 Task: In the Company washington.edu, Create email and send with subject: 'We're Thrilled to Welcome You ', and with mail content 'Hello,_x000D_
Unlock your full potential with our game-changing solution. Embrace the possibilities and embark on a journey of growth and success in your industry._x000D_
Regards', attach the document: Project_plan.docx and insert image: visitingcard.jpg. Below Regards, write Instagram and insert the URL: www.instagram.com. Mark checkbox to create task to follow up : In 3 business days .  Enter or choose an email address of recipient's from company's contact and send.. Logged in from softage.1@softage.net
Action: Mouse moved to (83, 52)
Screenshot: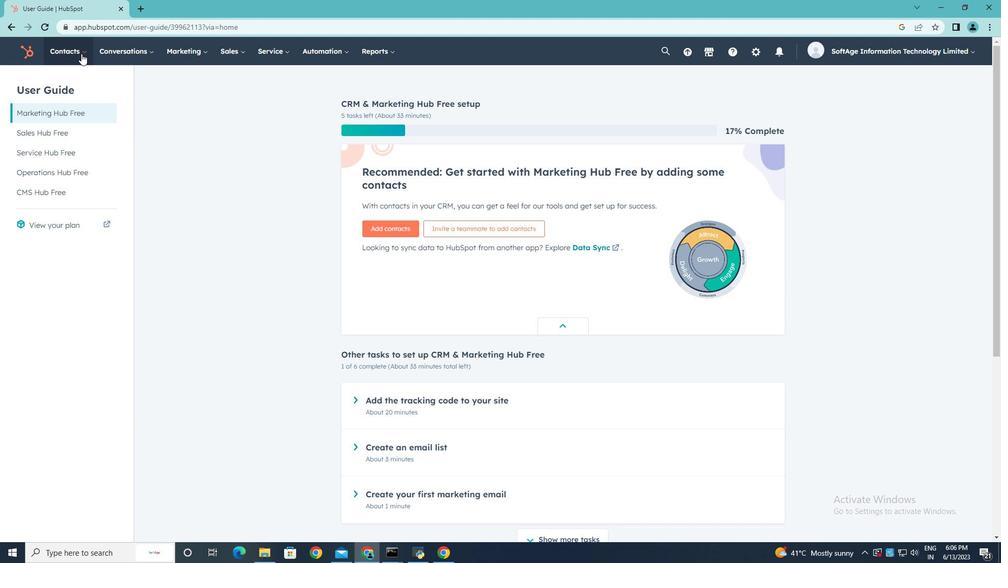 
Action: Mouse pressed left at (83, 52)
Screenshot: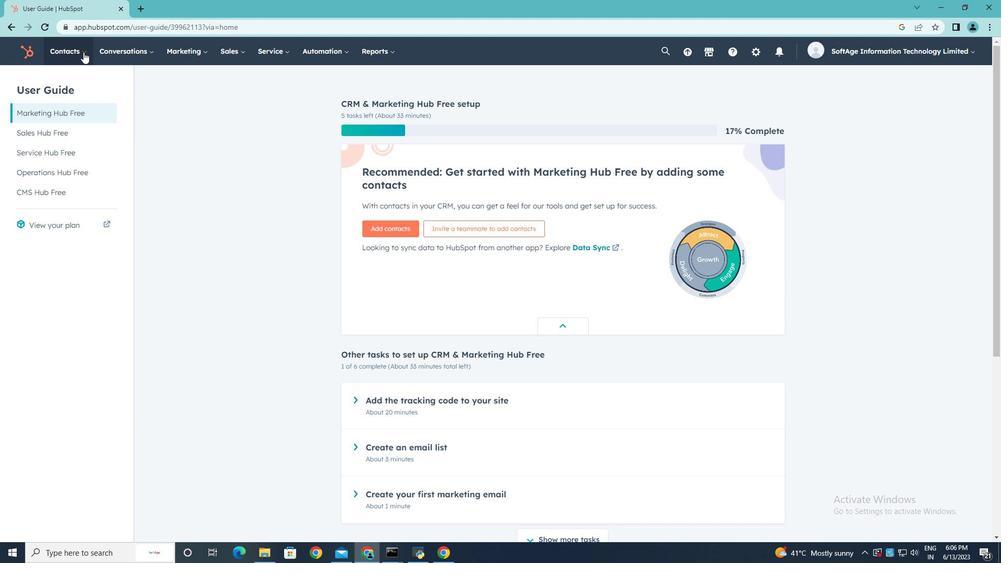 
Action: Mouse moved to (85, 98)
Screenshot: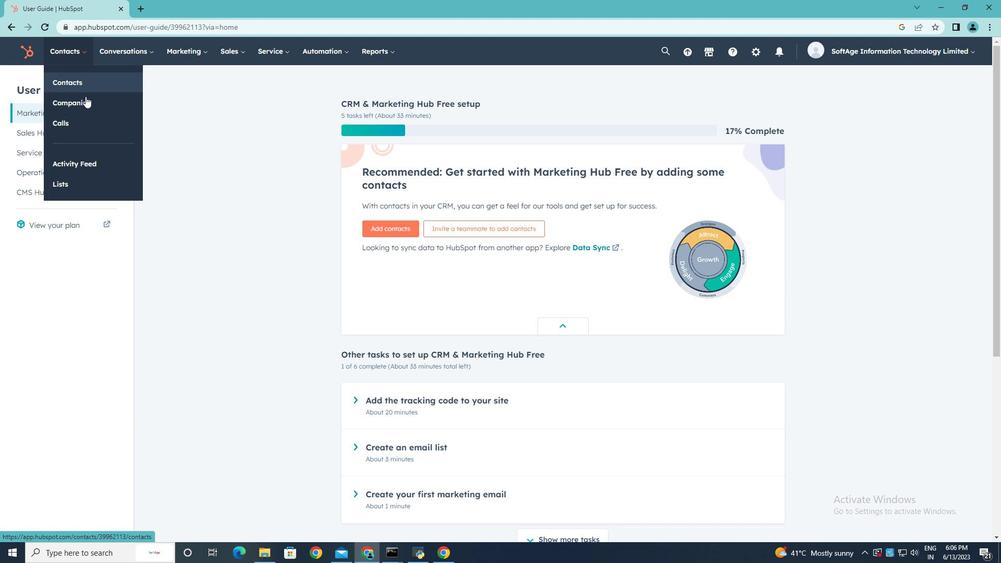 
Action: Mouse pressed left at (85, 98)
Screenshot: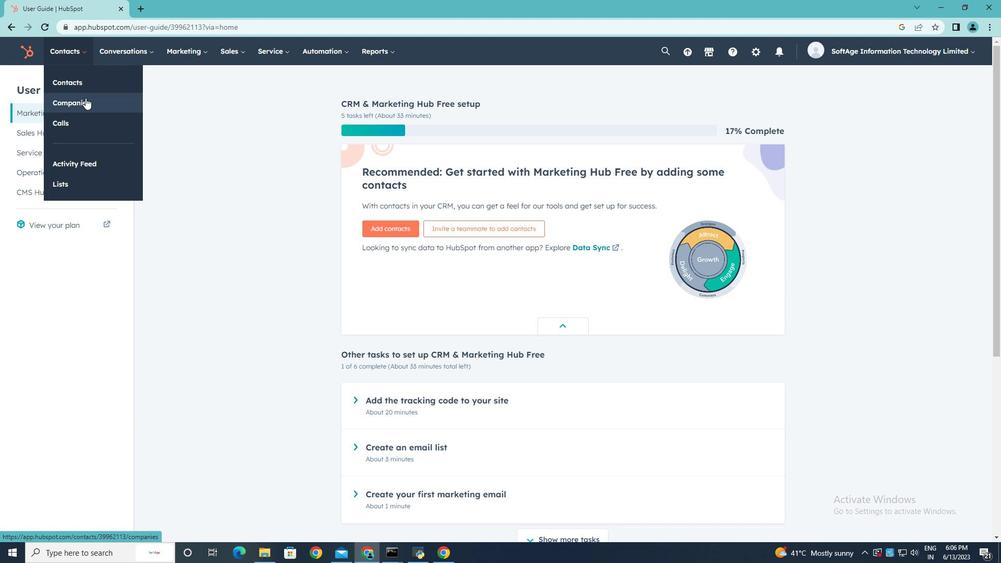 
Action: Mouse moved to (76, 171)
Screenshot: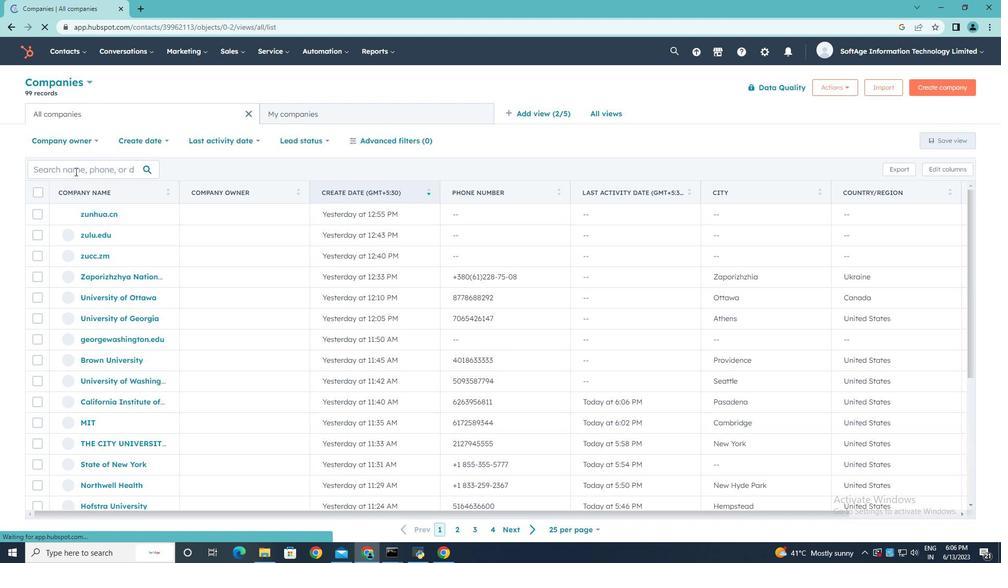 
Action: Mouse pressed left at (76, 171)
Screenshot: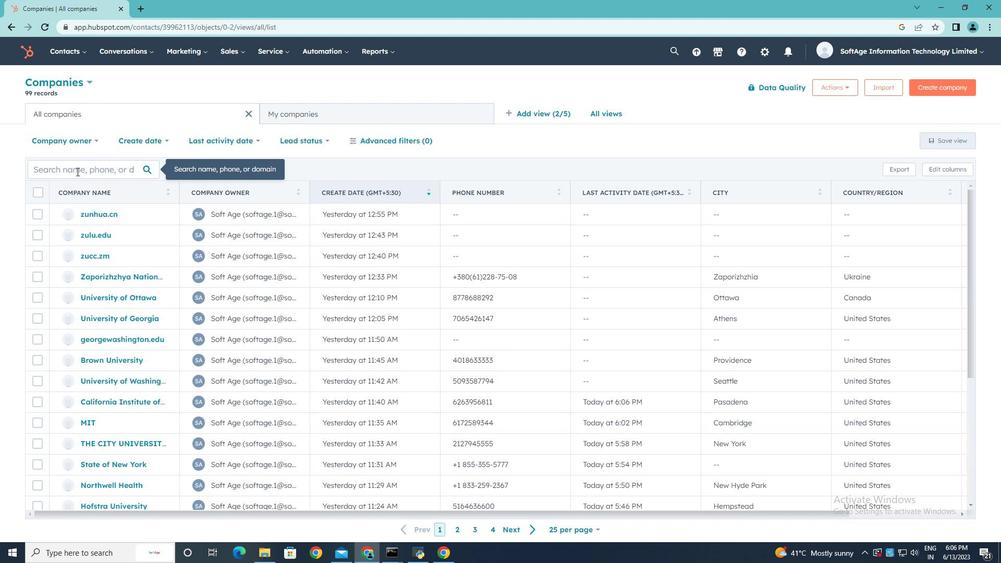 
Action: Key pressed washington.edu
Screenshot: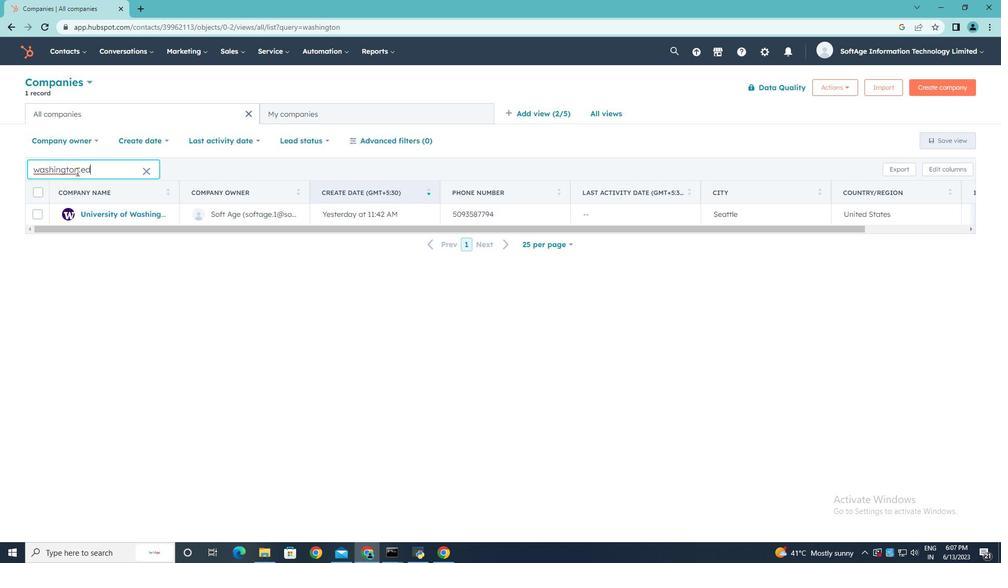 
Action: Mouse moved to (98, 213)
Screenshot: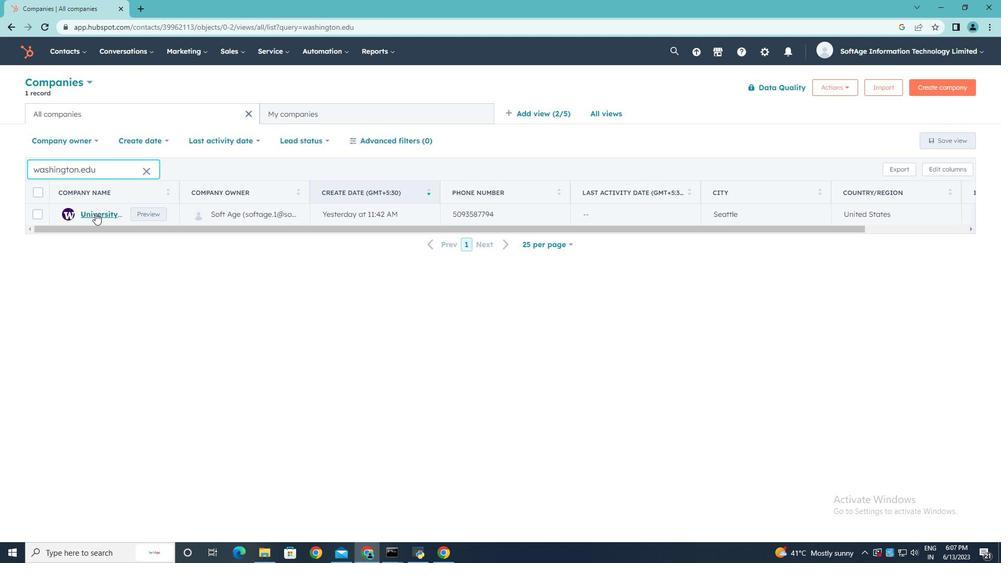 
Action: Mouse pressed left at (98, 213)
Screenshot: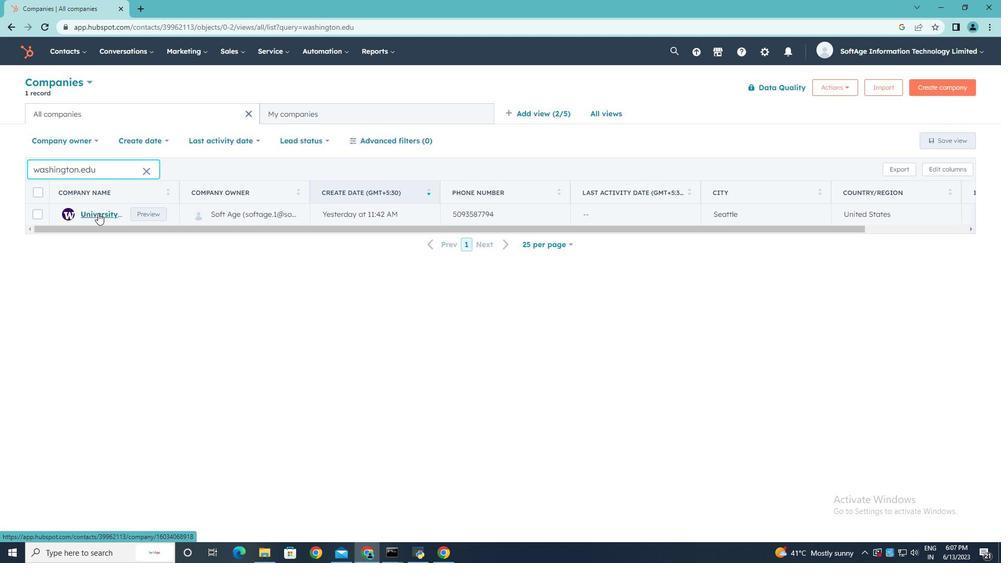 
Action: Mouse moved to (72, 178)
Screenshot: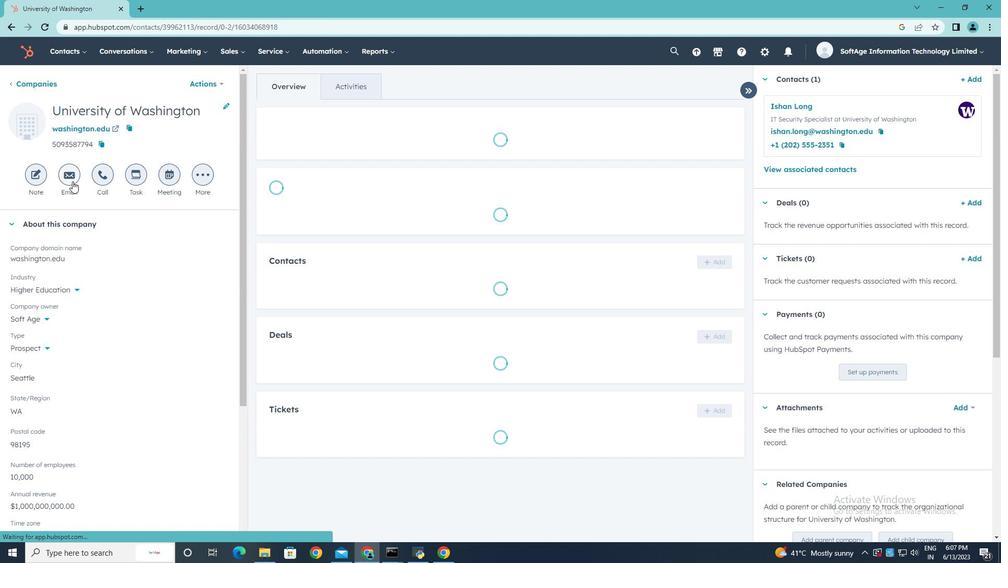 
Action: Mouse pressed left at (72, 178)
Screenshot: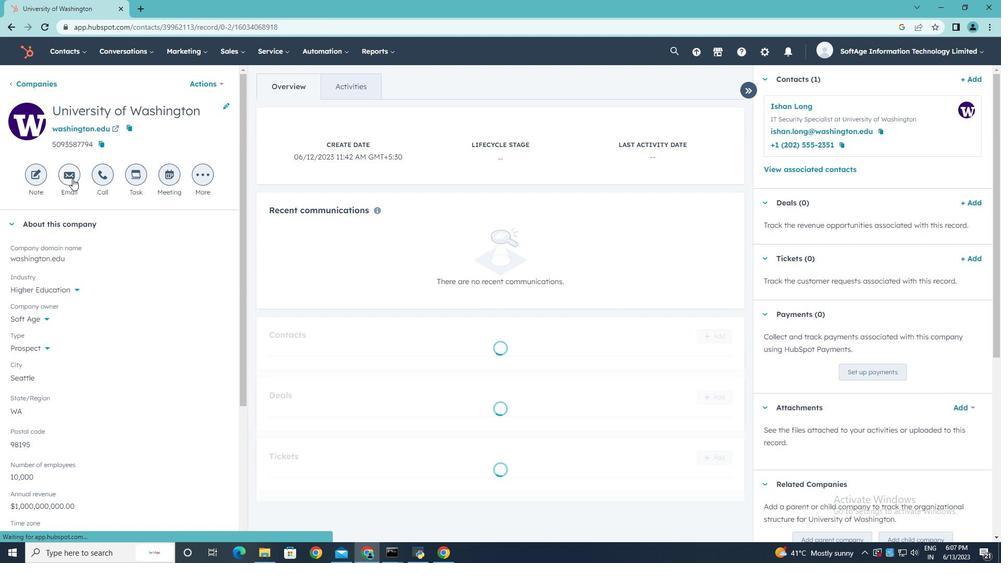 
Action: Mouse moved to (665, 350)
Screenshot: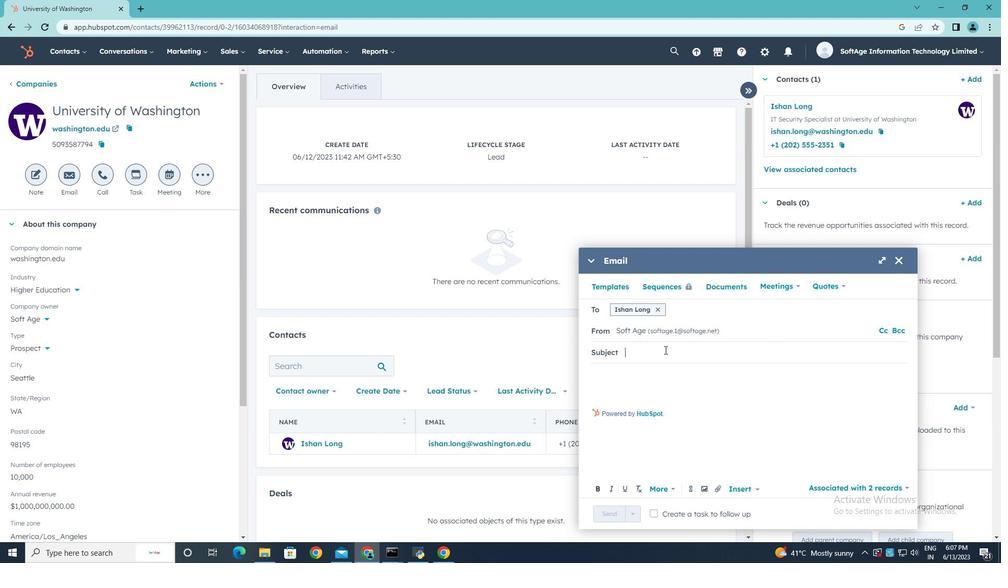 
Action: Key pressed <Key.shift><Key.shift><Key.shift><Key.shift><Key.shift><Key.shift><Key.shift><Key.shift><Key.shift><Key.shift><Key.shift><Key.shift><Key.shift><Key.shift><Key.shift><Key.shift><Key.shift><Key.shift><Key.shift><Key.shift>We're<Key.space><Key.shift>Thrilled<Key.space>to<Key.space><Key.shift><Key.shift><Key.shift><Key.shift><Key.shift><Key.shift><Key.shift><Key.shift><Key.shift><Key.shift><Key.shift><Key.shift><Key.shift><Key.shift><Key.shift><Key.shift><Key.shift><Key.shift><Key.shift><Key.shift><Key.shift><Key.shift><Key.shift>Welcome<Key.space><Key.shift>You<Key.space>
Screenshot: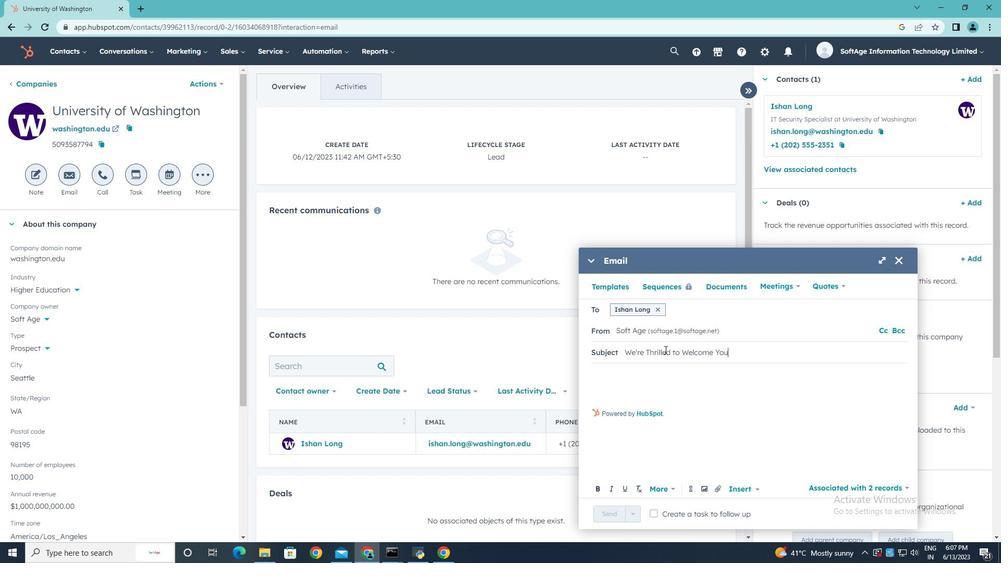 
Action: Mouse moved to (603, 371)
Screenshot: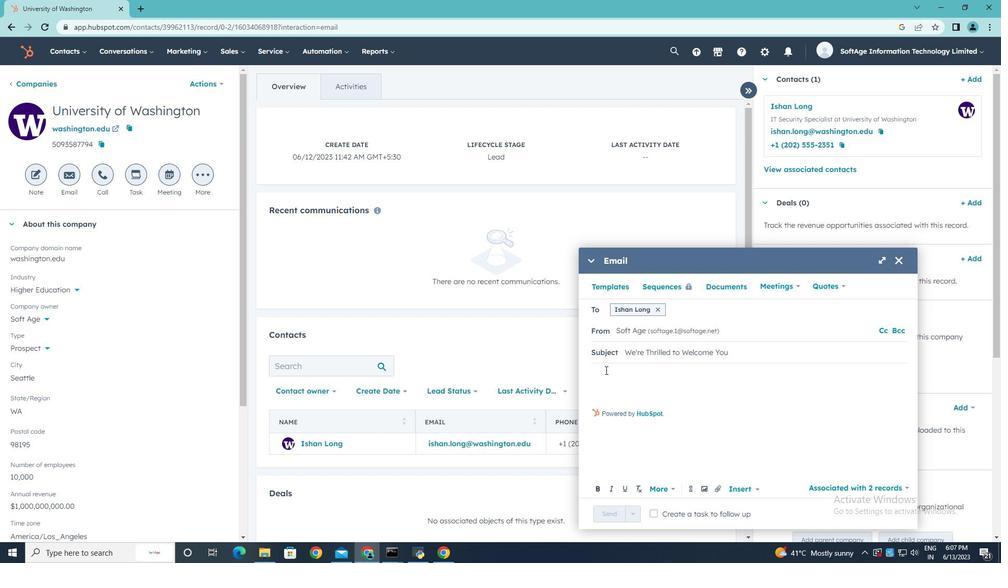 
Action: Mouse pressed left at (603, 371)
Screenshot: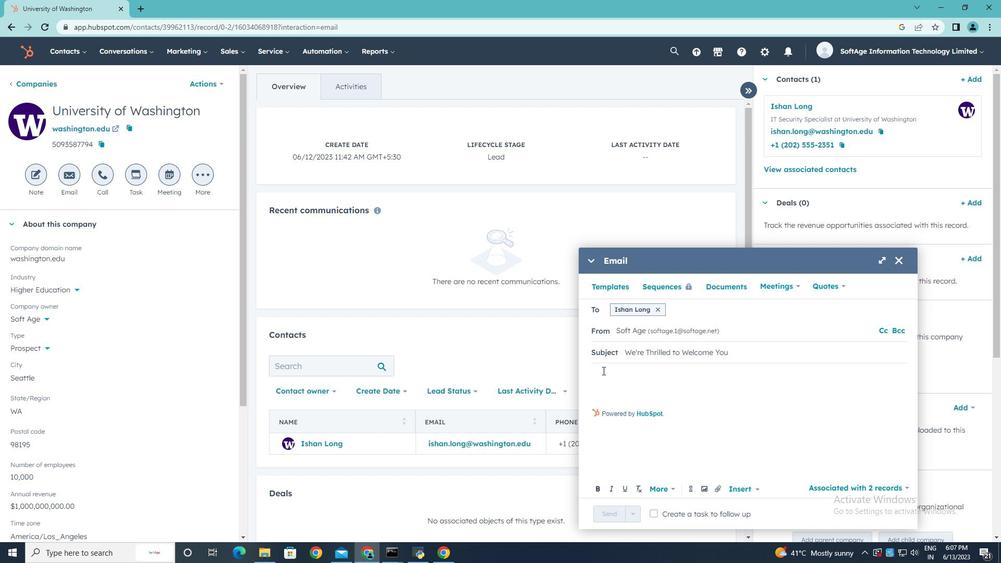 
Action: Mouse moved to (603, 371)
Screenshot: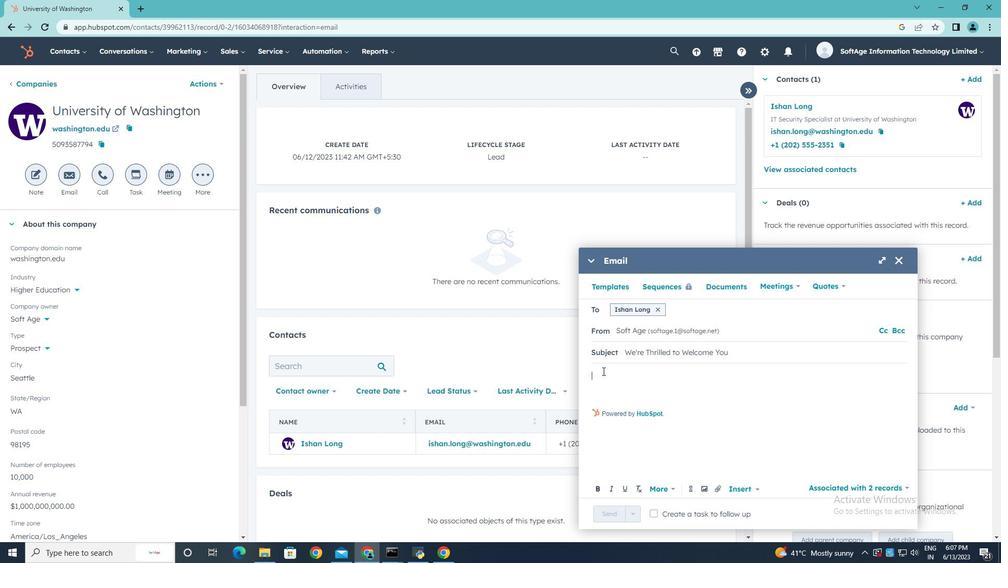 
Action: Key pressed <Key.shift>Hello
Screenshot: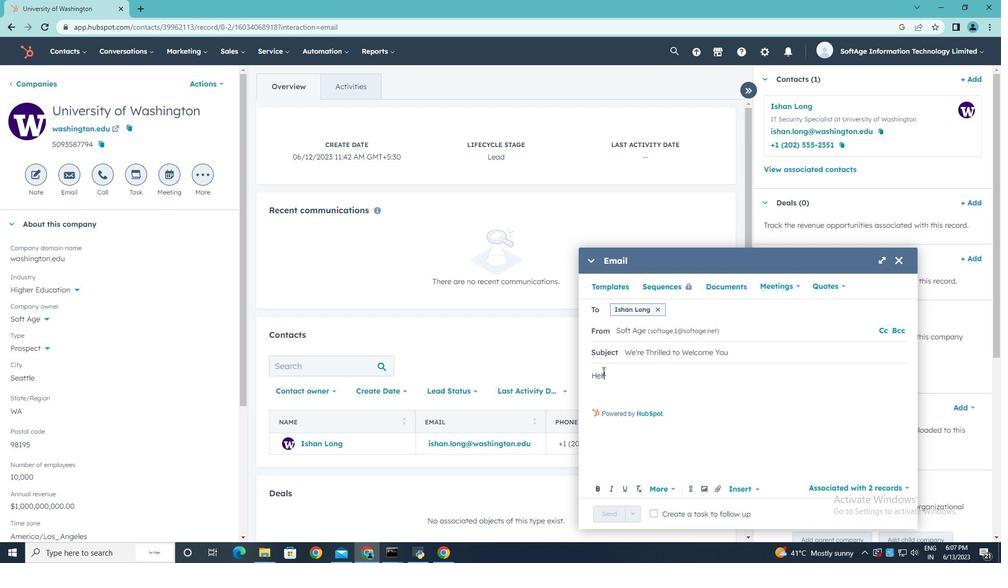 
Action: Mouse moved to (592, 386)
Screenshot: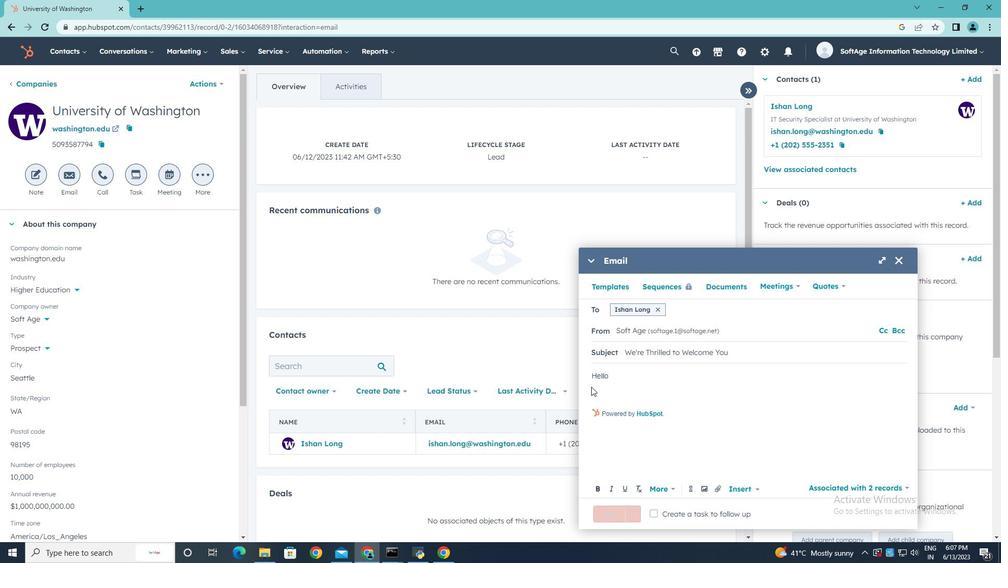 
Action: Mouse pressed left at (592, 386)
Screenshot: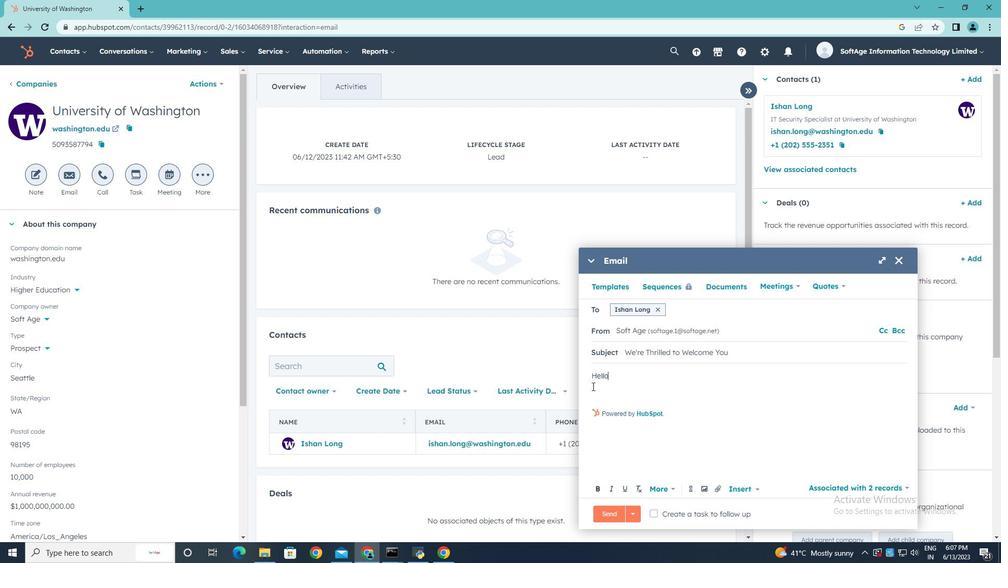 
Action: Key pressed <Key.shift>Inlock<Key.space><Key.shift><Key.shift>your<Key.space>full<Key.space>potential<Key.space>with<Key.space>our<Key.space><Key.shift><Key.shift><Key.shift>Gan<Key.backspace>me<Key.backspace><Key.backspace><Key.backspace><Key.backspace><Key.shift>gw<Key.backspace><Key.caps_lock><Key.caps_lock>s<Key.backspace>ame-changing<Key.space>solution.<Key.space><Key.shift><Key.shift>Embrace<Key.space>the<Key.space>possiv<Key.backspace>bilities<Key.space>and<Key.space>embatrk<Key.backspace><Key.backspace><Key.backspace>rk<Key.space>on<Key.space>a<Key.space>journey<Key.space>of<Key.space>p<Key.backspace>growth<Key.space>and<Key.space>siccess<Key.space>in<Key.space>your<Key.space>industry.
Screenshot: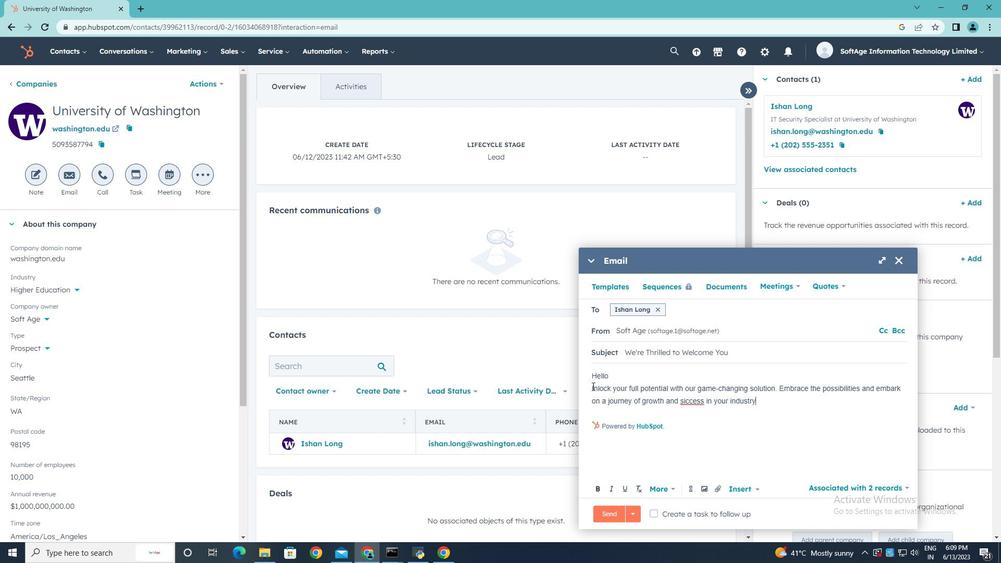 
Action: Mouse moved to (686, 402)
Screenshot: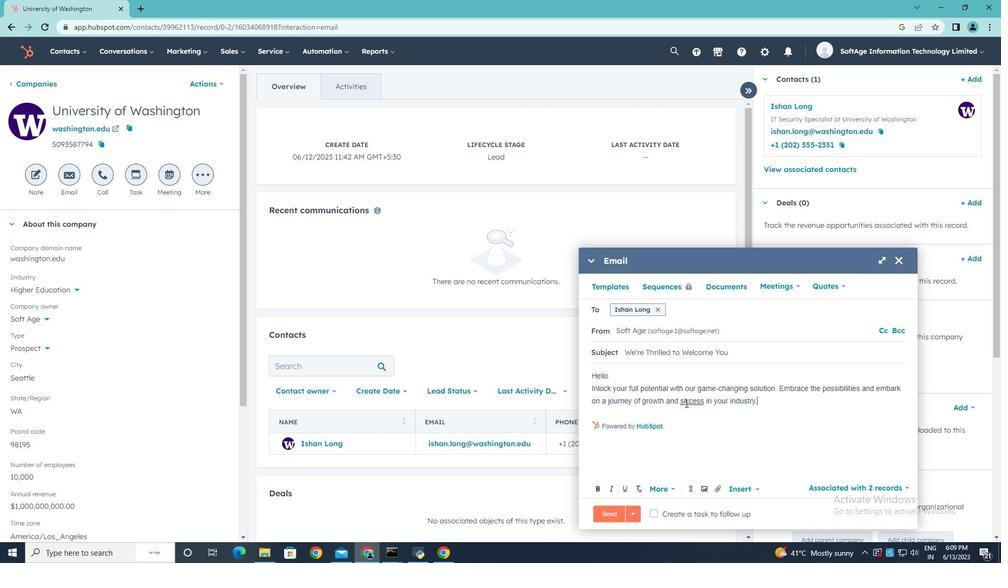 
Action: Mouse pressed left at (686, 402)
Screenshot: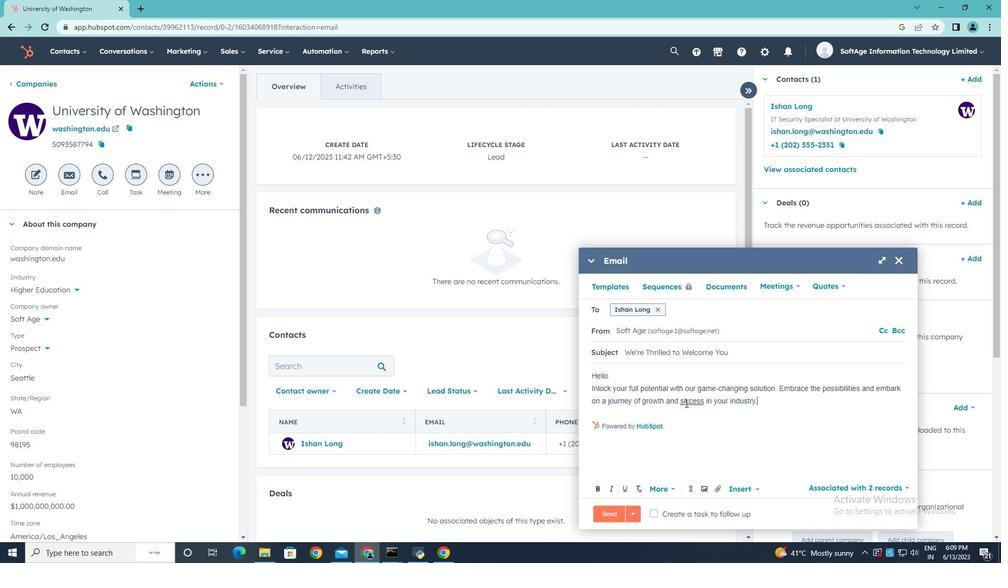 
Action: Mouse moved to (694, 399)
Screenshot: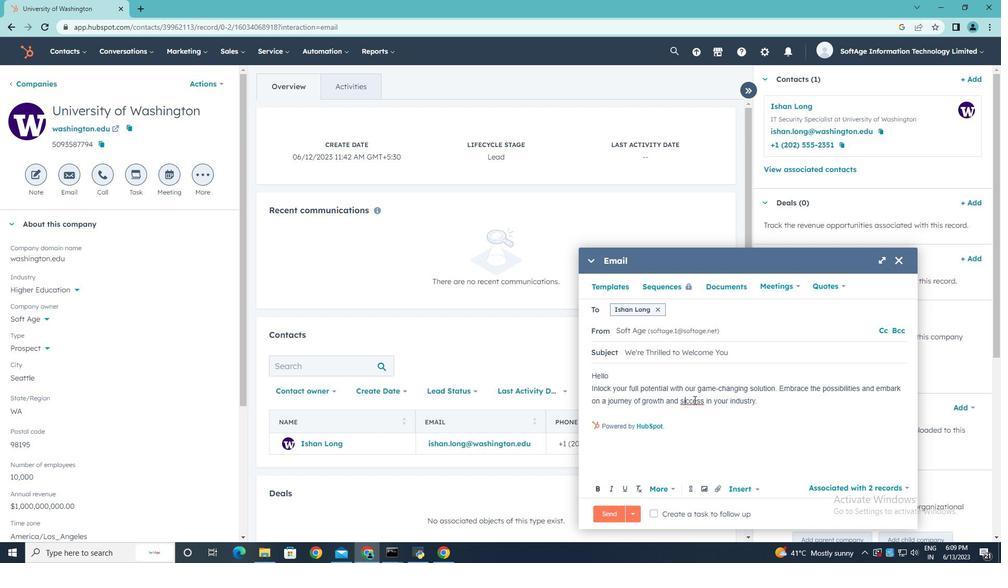 
Action: Key pressed <Key.backspace>u
Screenshot: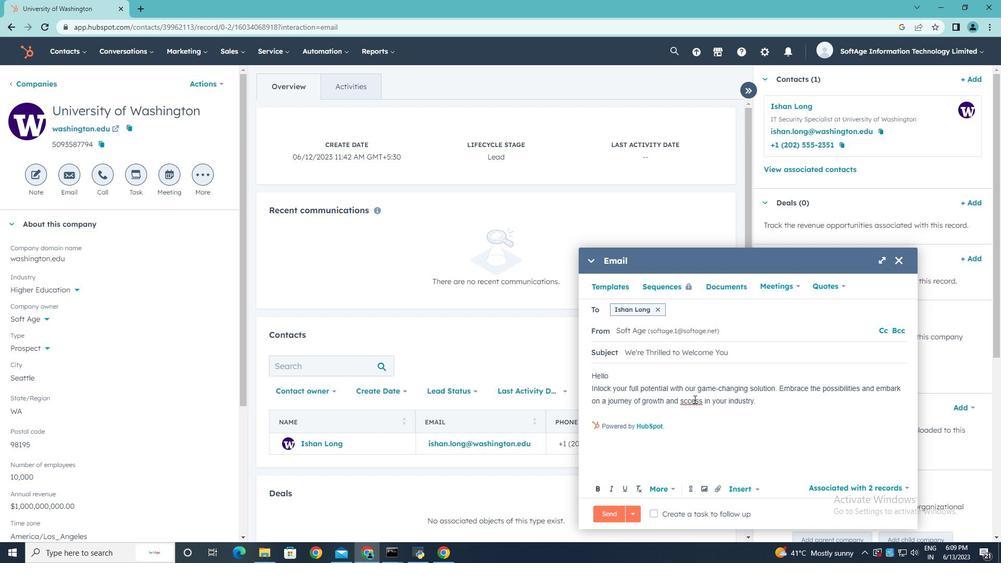 
Action: Mouse moved to (761, 402)
Screenshot: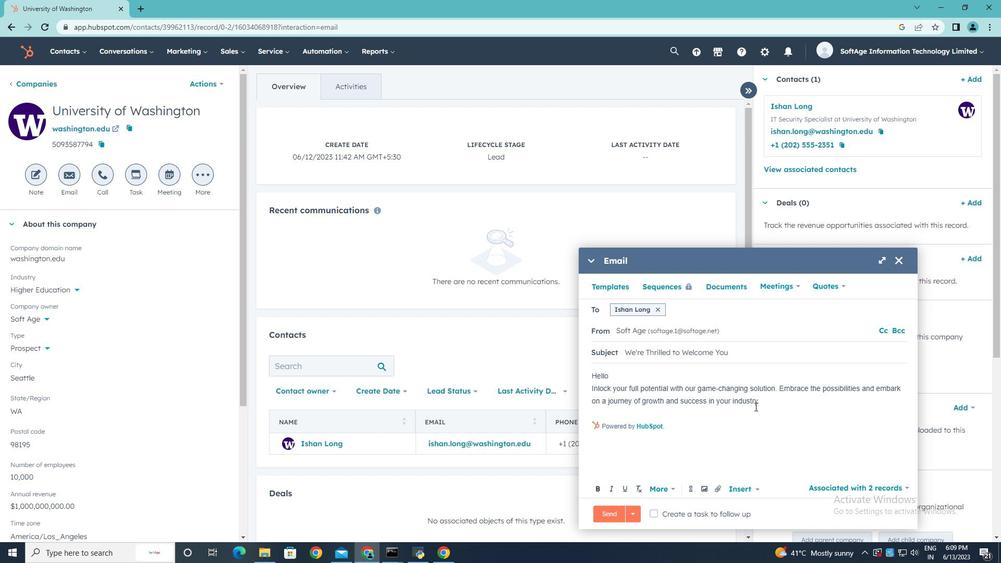 
Action: Mouse pressed left at (761, 402)
Screenshot: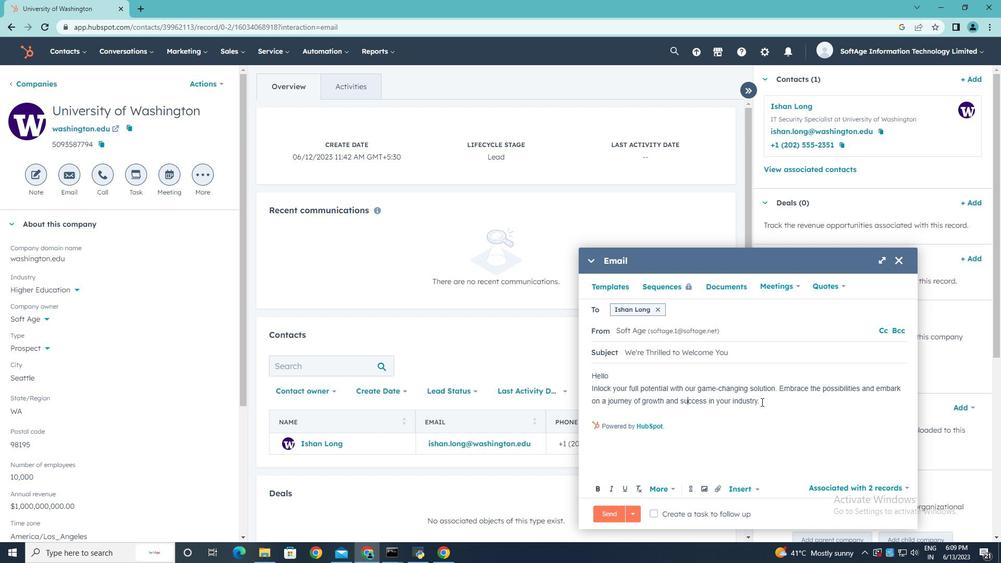
Action: Mouse moved to (618, 413)
Screenshot: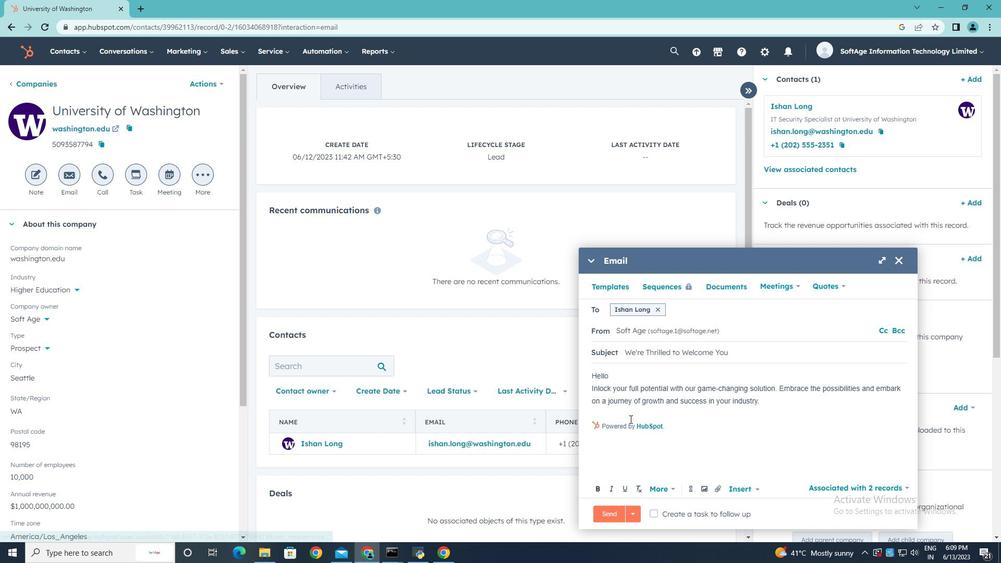 
Action: Mouse pressed left at (618, 413)
Screenshot: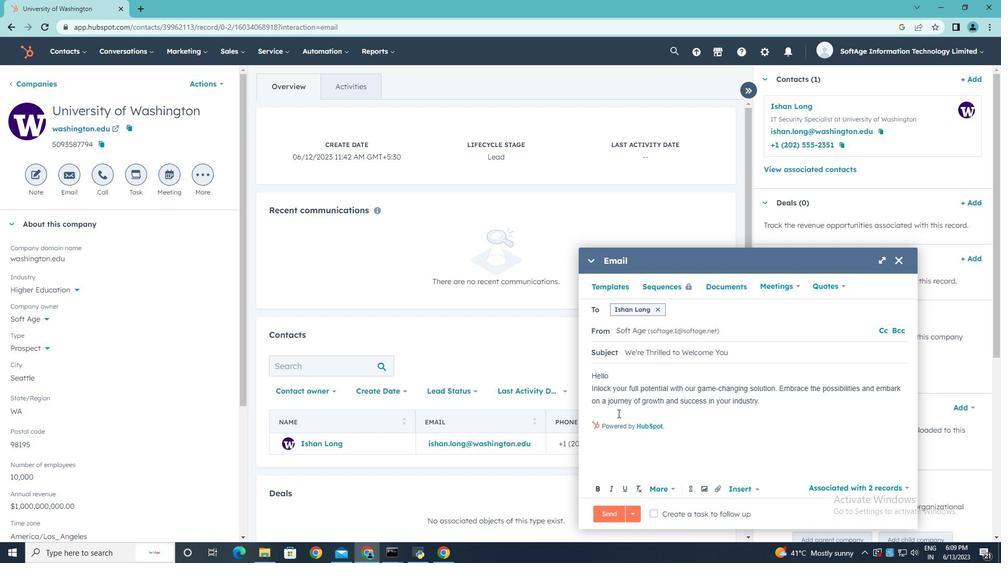 
Action: Mouse moved to (619, 413)
Screenshot: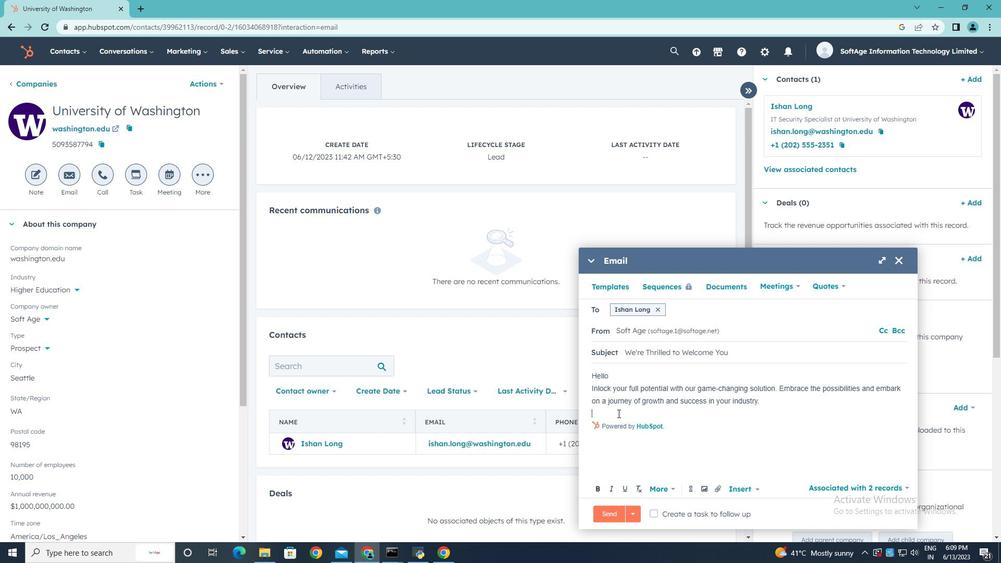
Action: Key pressed <Key.enter><Key.shift><Key.shift><Key.shift><Key.shift><Key.shift>Regards,
Screenshot: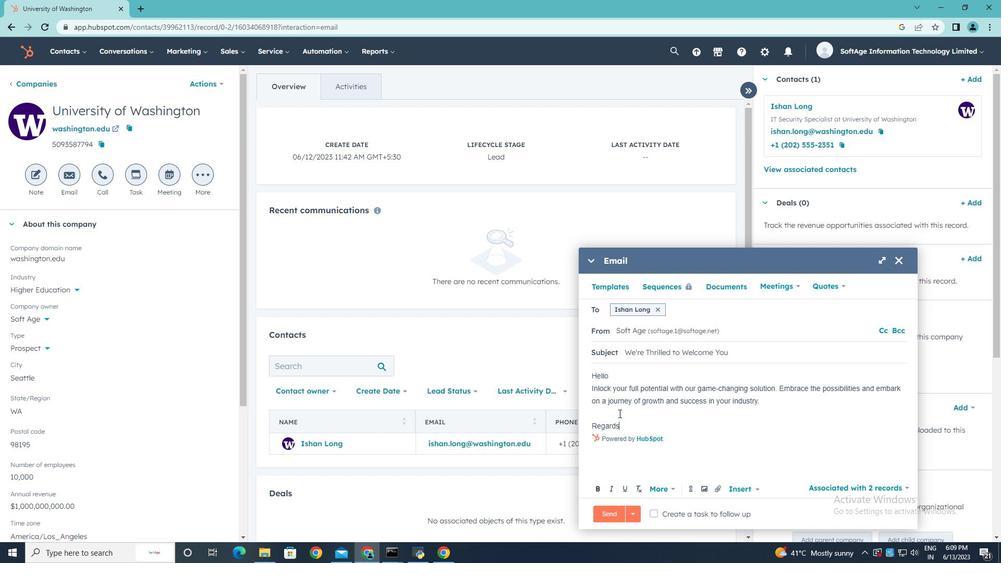 
Action: Mouse moved to (714, 488)
Screenshot: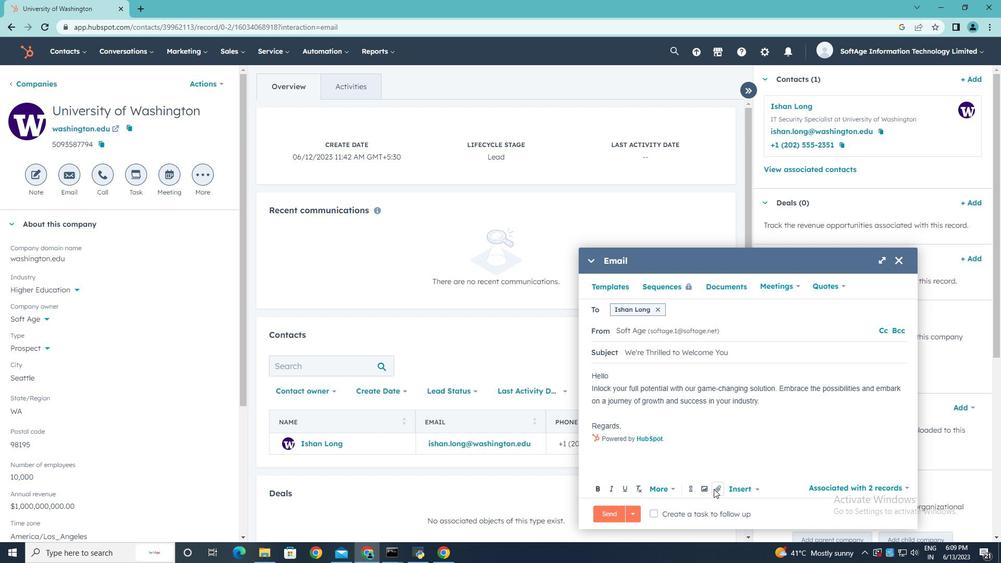
Action: Mouse pressed left at (714, 488)
Screenshot: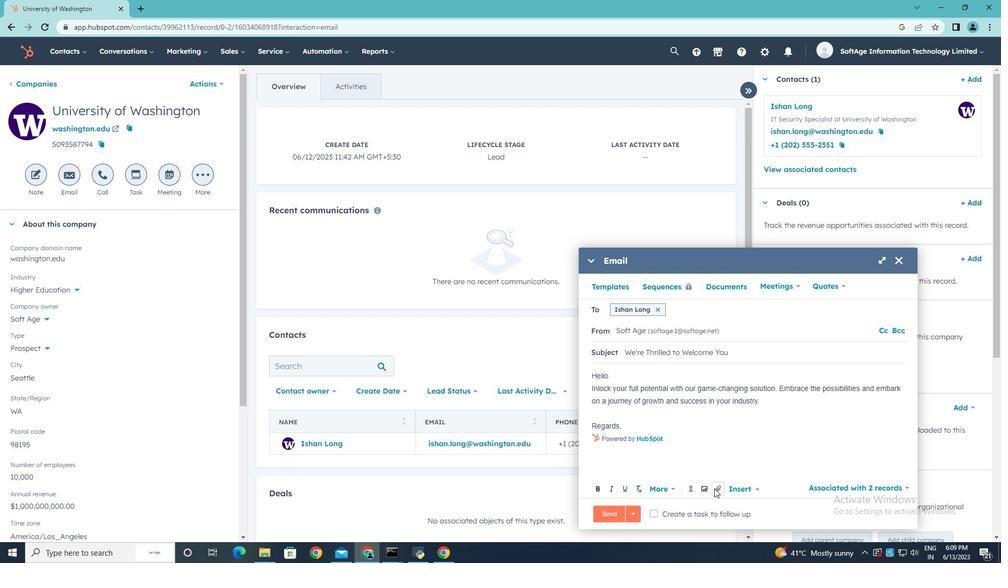 
Action: Mouse moved to (738, 460)
Screenshot: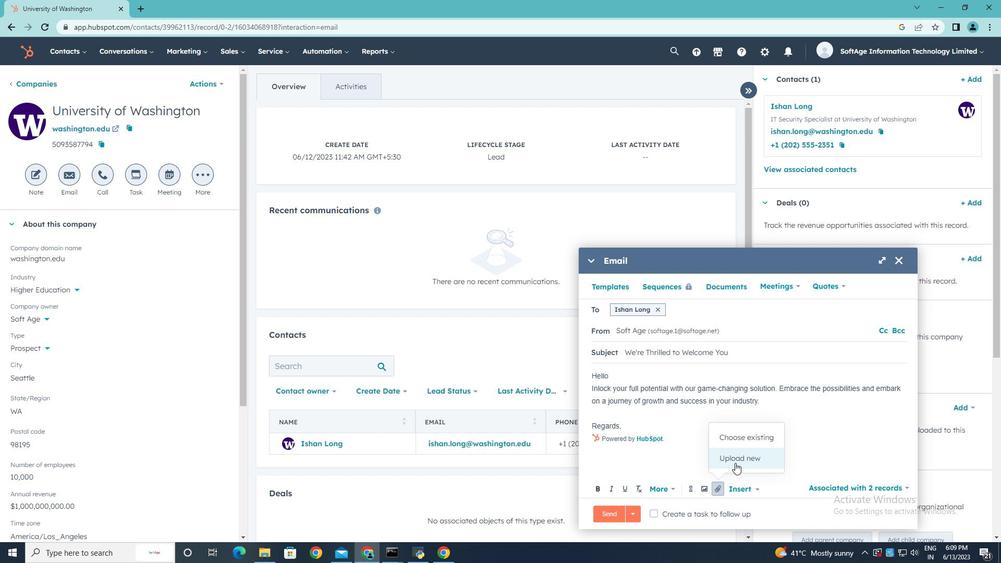 
Action: Mouse pressed left at (738, 460)
Screenshot: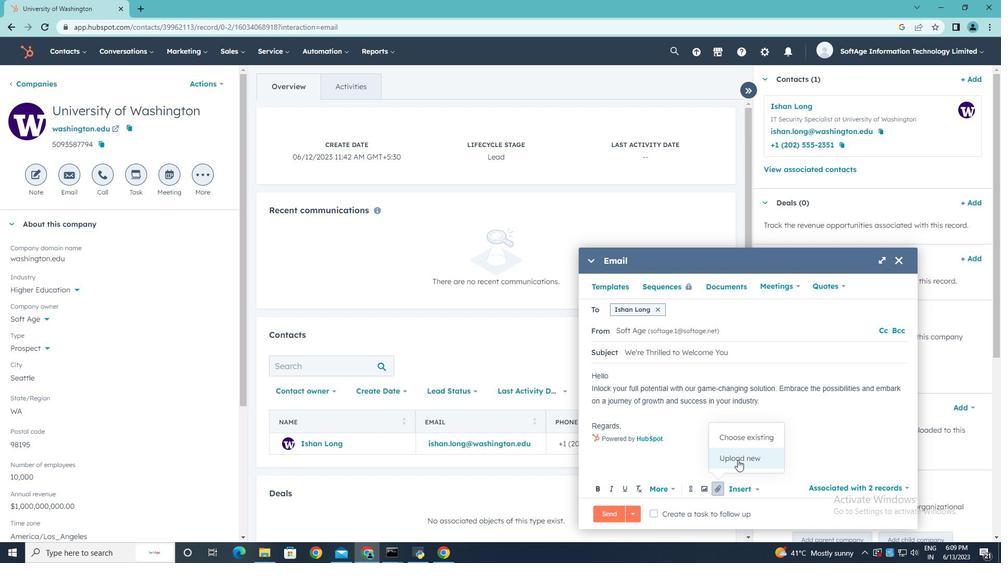 
Action: Mouse moved to (189, 99)
Screenshot: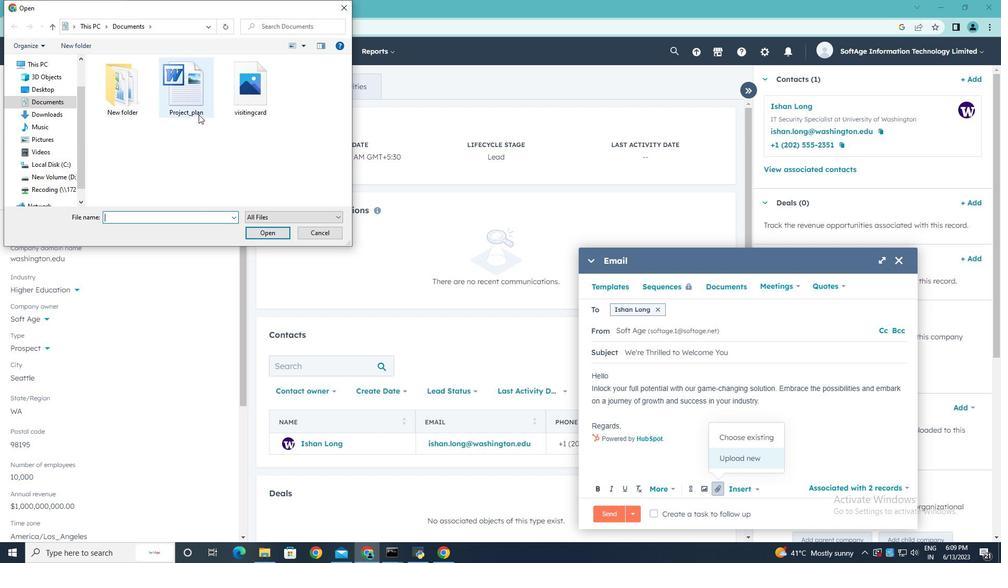 
Action: Mouse pressed left at (189, 99)
Screenshot: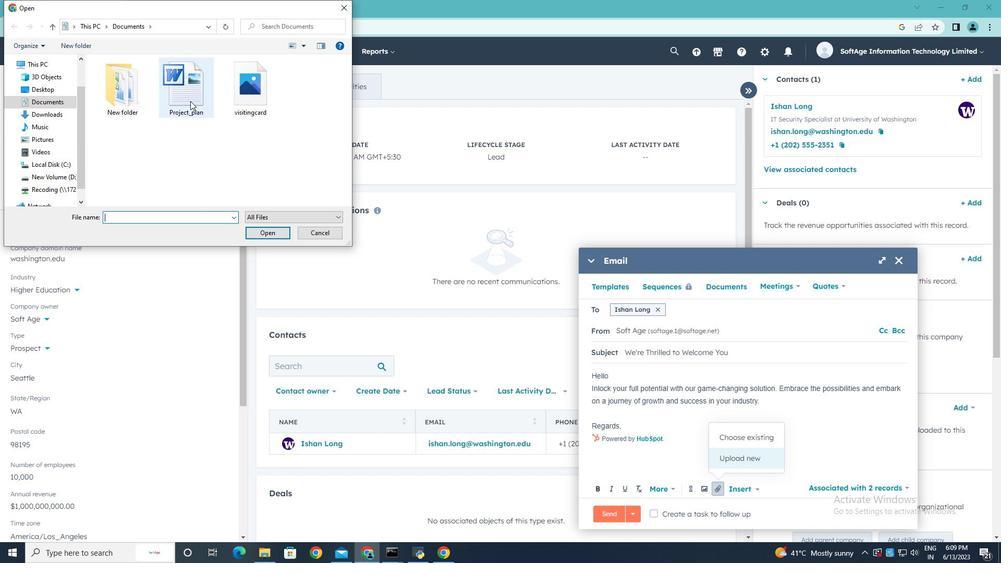 
Action: Mouse moved to (263, 231)
Screenshot: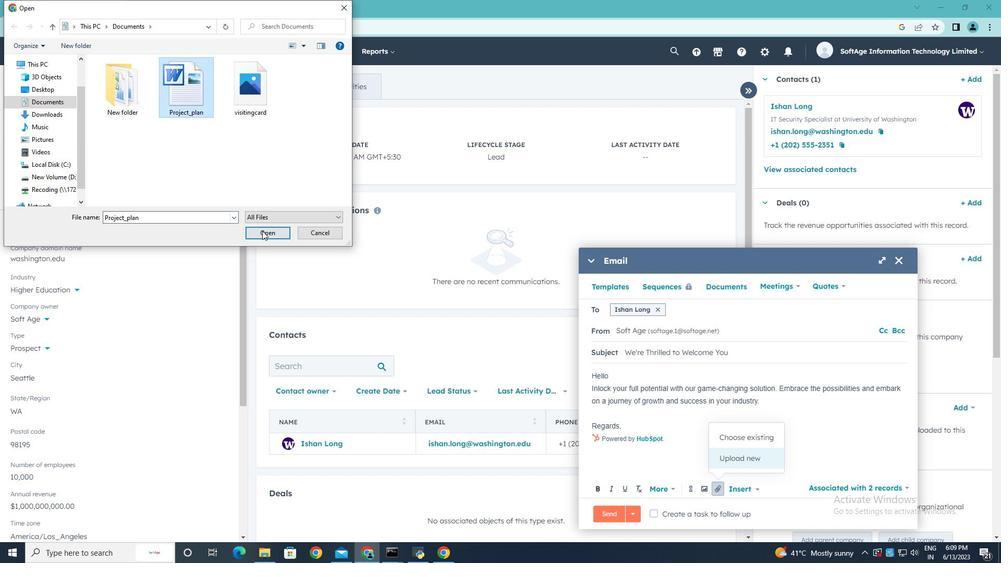 
Action: Mouse pressed left at (263, 231)
Screenshot: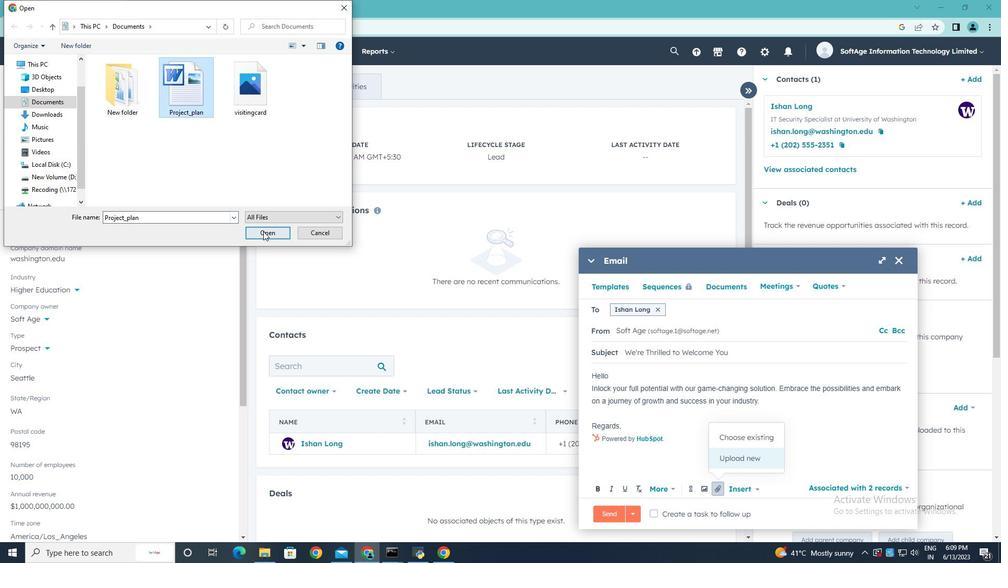 
Action: Mouse moved to (718, 462)
Screenshot: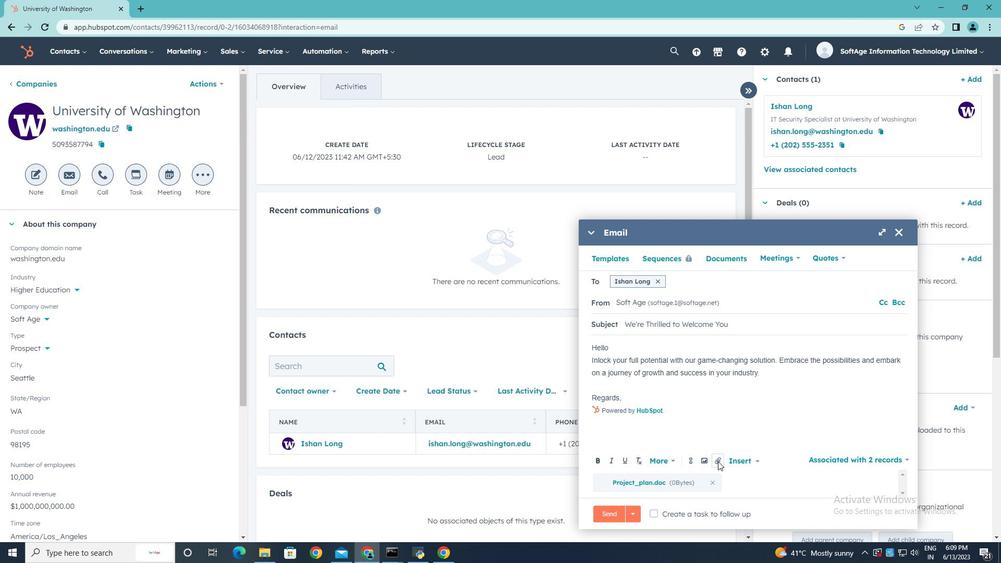 
Action: Mouse pressed left at (718, 462)
Screenshot: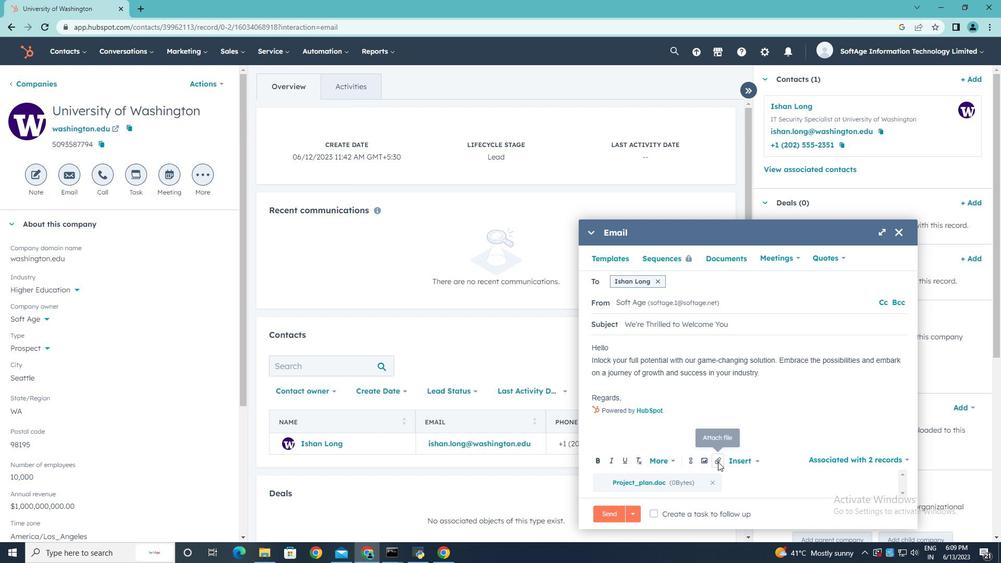 
Action: Mouse moved to (741, 434)
Screenshot: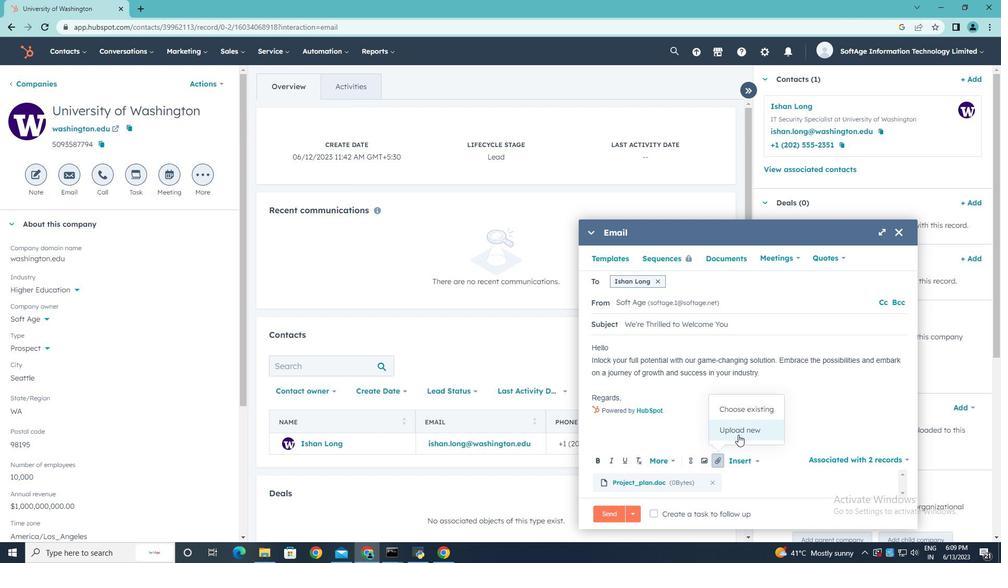 
Action: Mouse pressed left at (741, 434)
Screenshot: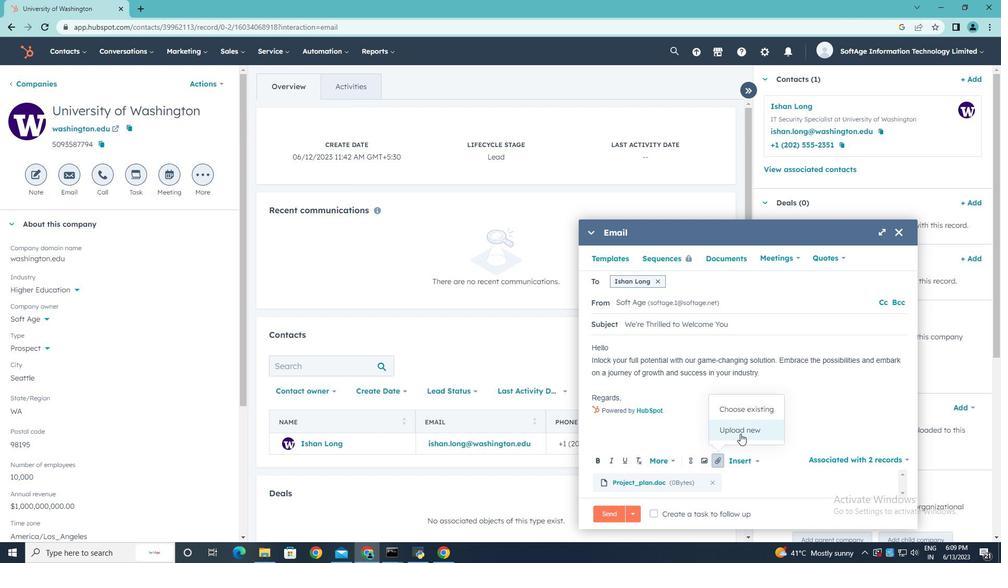 
Action: Mouse moved to (258, 107)
Screenshot: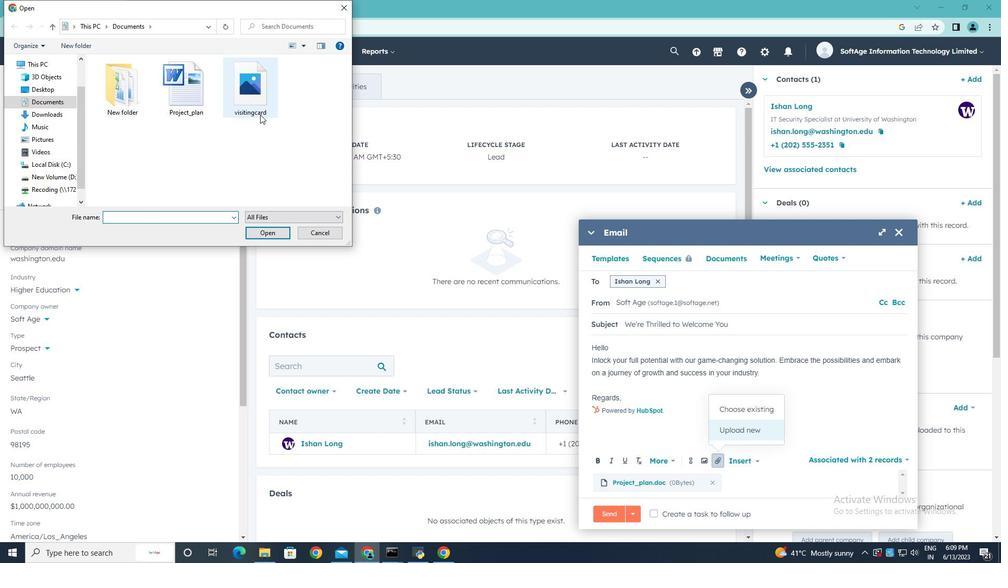 
Action: Mouse pressed left at (258, 107)
Screenshot: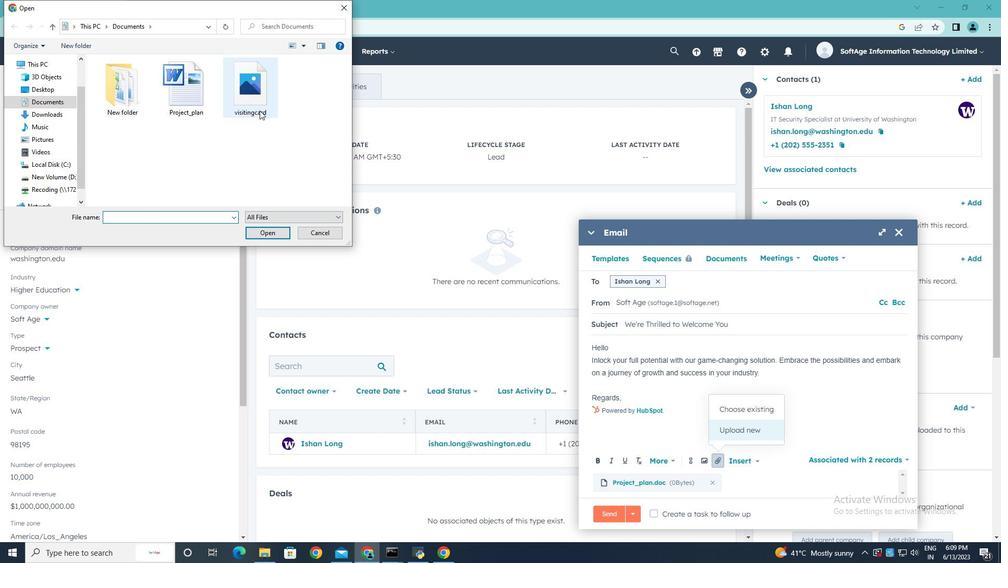 
Action: Mouse moved to (265, 232)
Screenshot: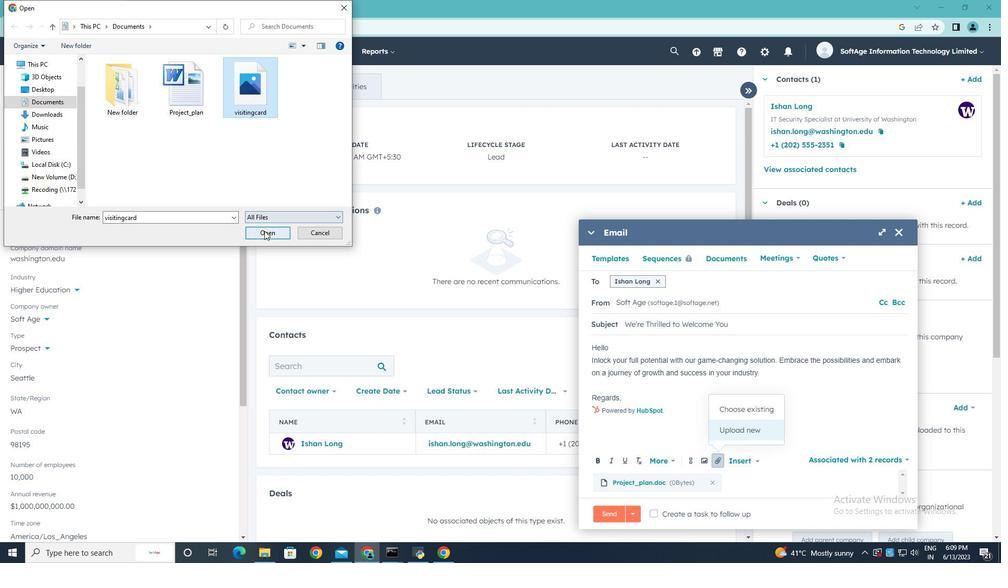 
Action: Mouse pressed left at (265, 232)
Screenshot: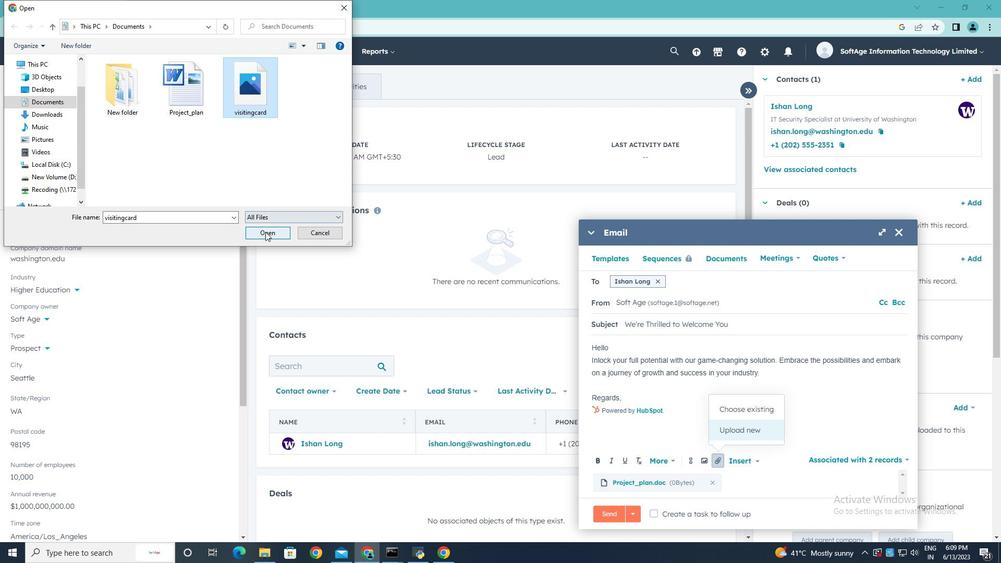 
Action: Mouse moved to (636, 395)
Screenshot: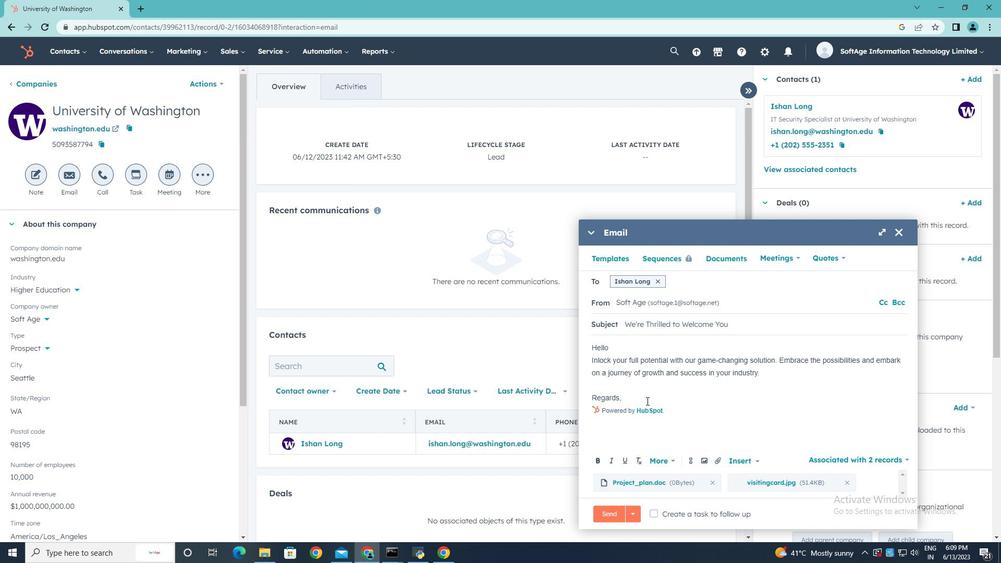 
Action: Mouse pressed left at (636, 395)
Screenshot: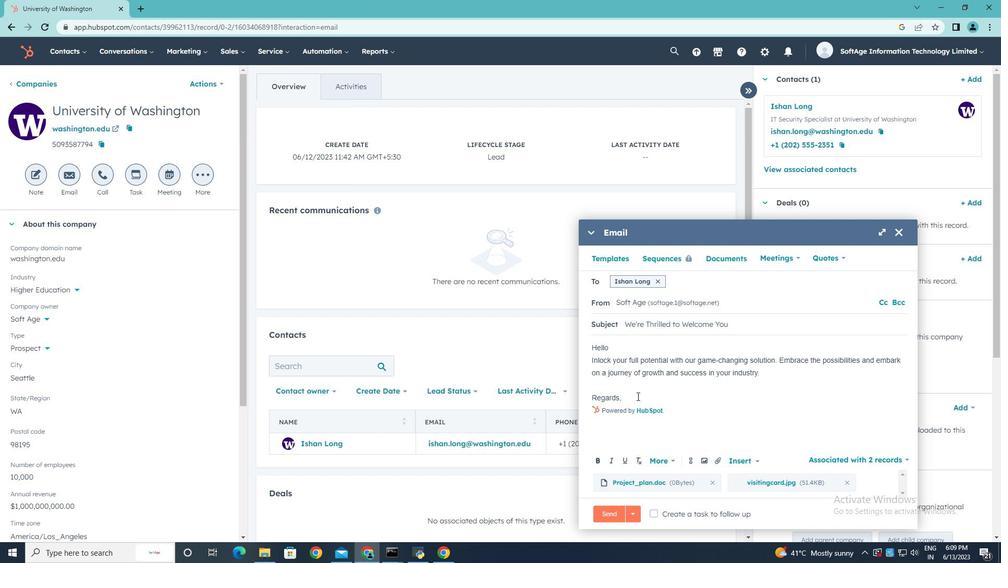 
Action: Mouse moved to (636, 395)
Screenshot: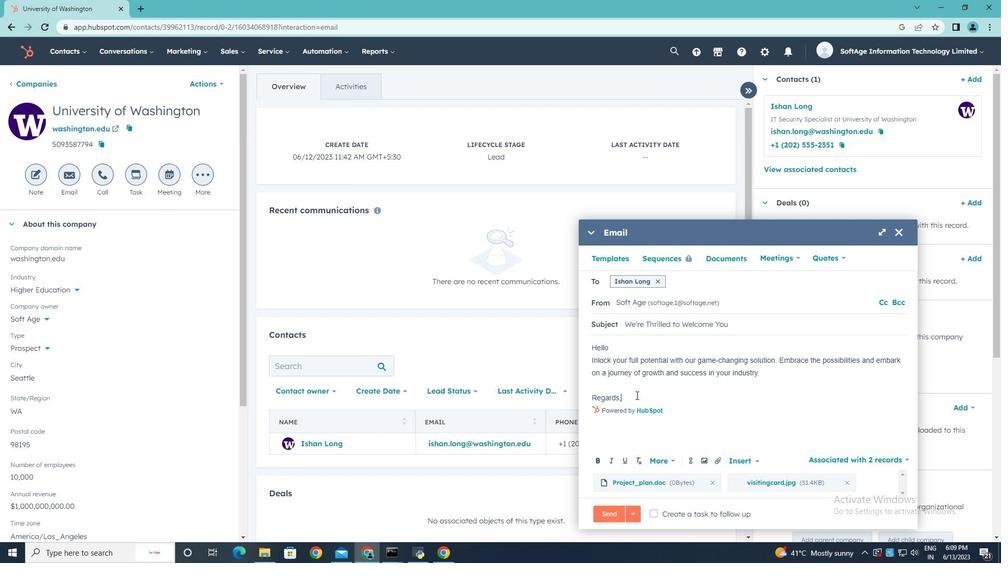 
Action: Key pressed <Key.enter>
Screenshot: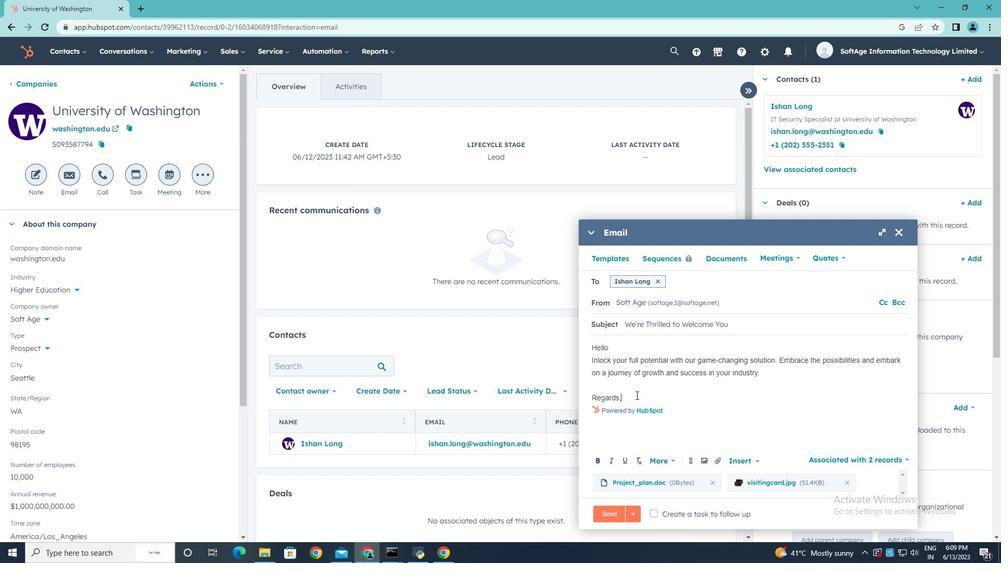 
Action: Mouse moved to (688, 462)
Screenshot: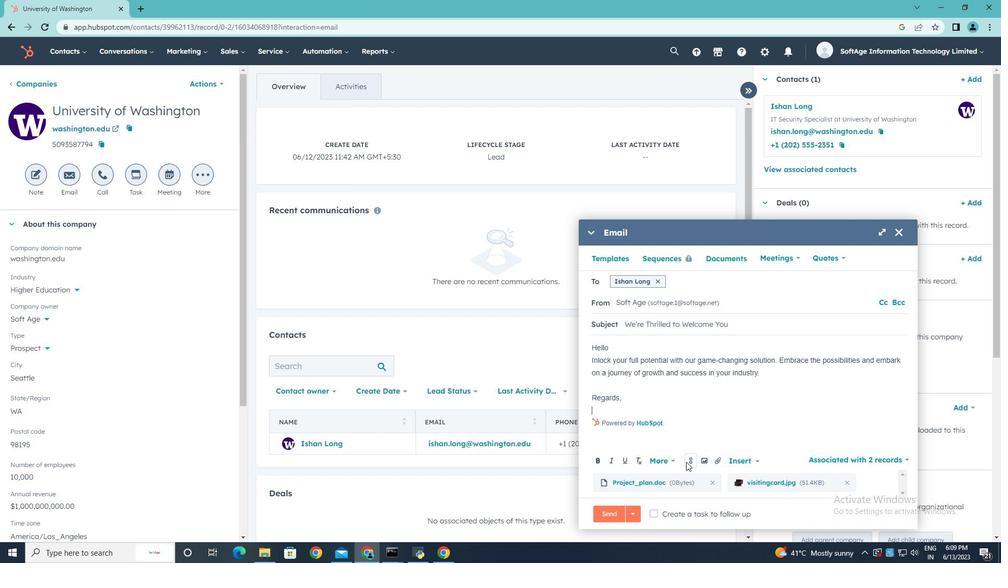 
Action: Mouse pressed left at (688, 462)
Screenshot: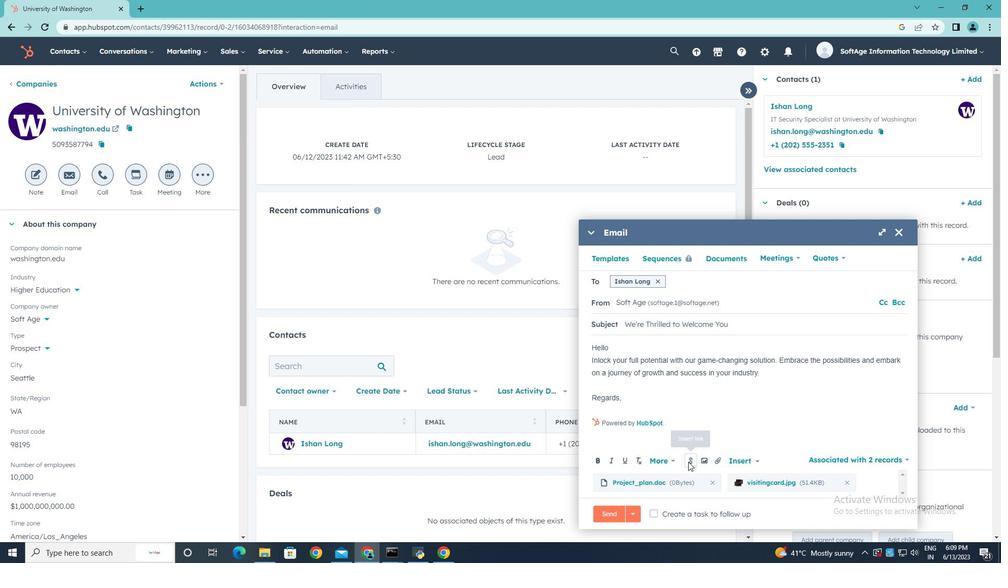 
Action: Mouse moved to (719, 350)
Screenshot: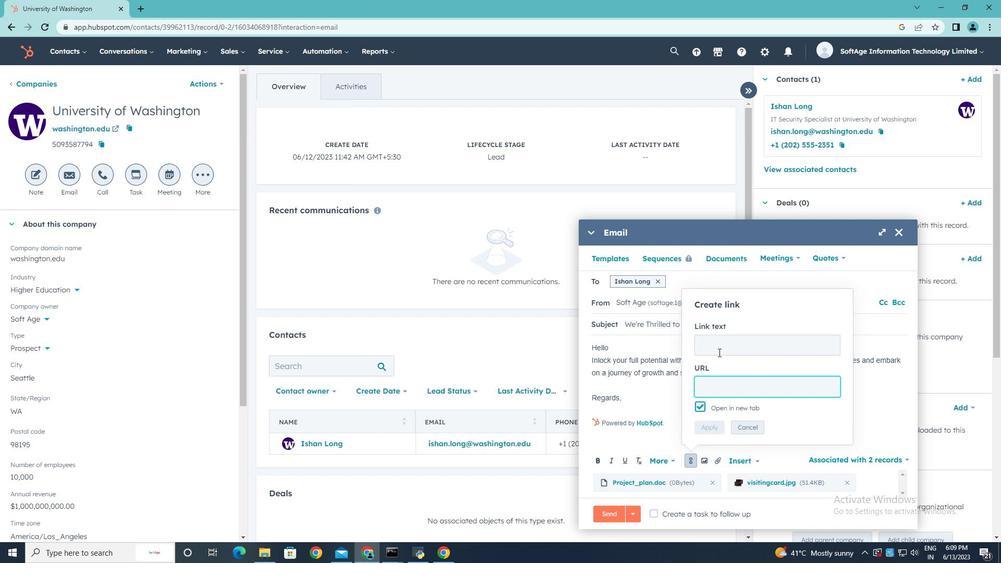 
Action: Mouse pressed left at (719, 350)
Screenshot: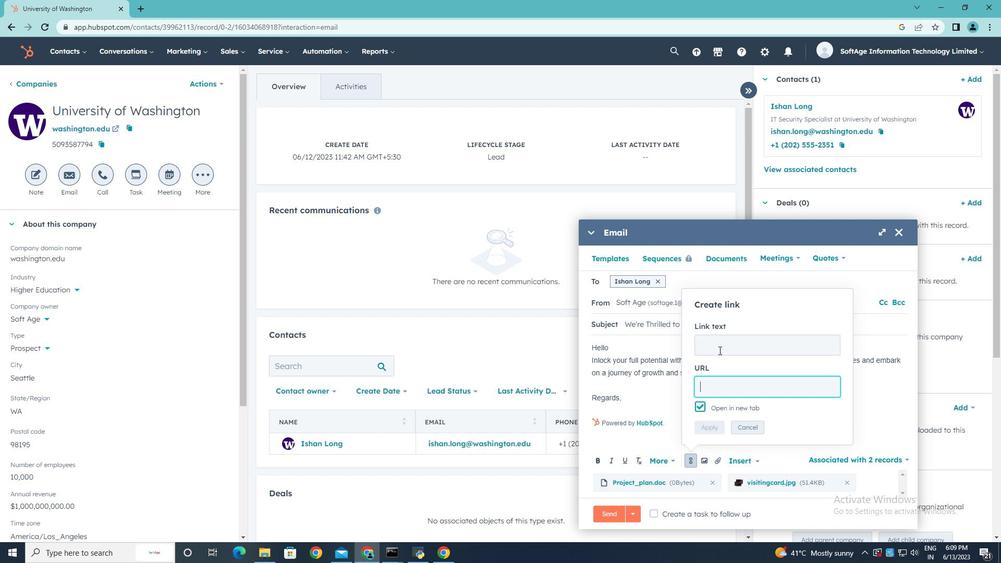 
Action: Key pressed <Key.shift><Key.shift>Instagram
Screenshot: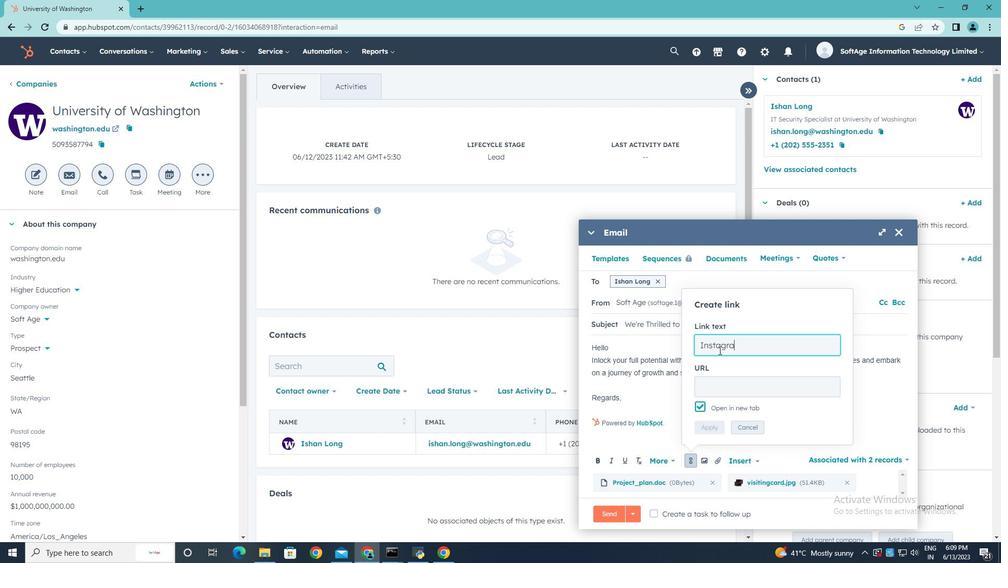 
Action: Mouse moved to (725, 384)
Screenshot: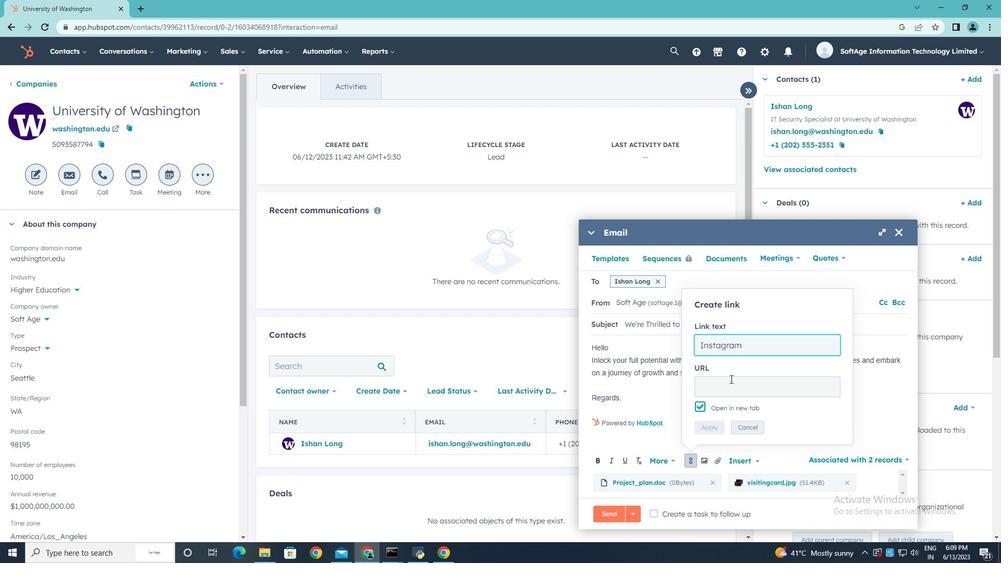 
Action: Mouse pressed left at (725, 384)
Screenshot: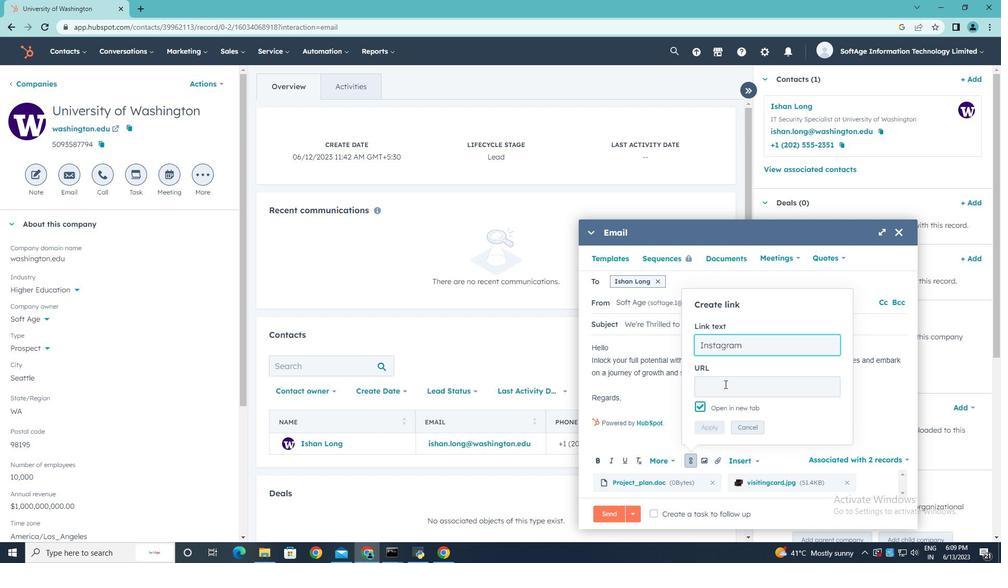 
Action: Key pressed www.instar<Key.backspace>gram.com
Screenshot: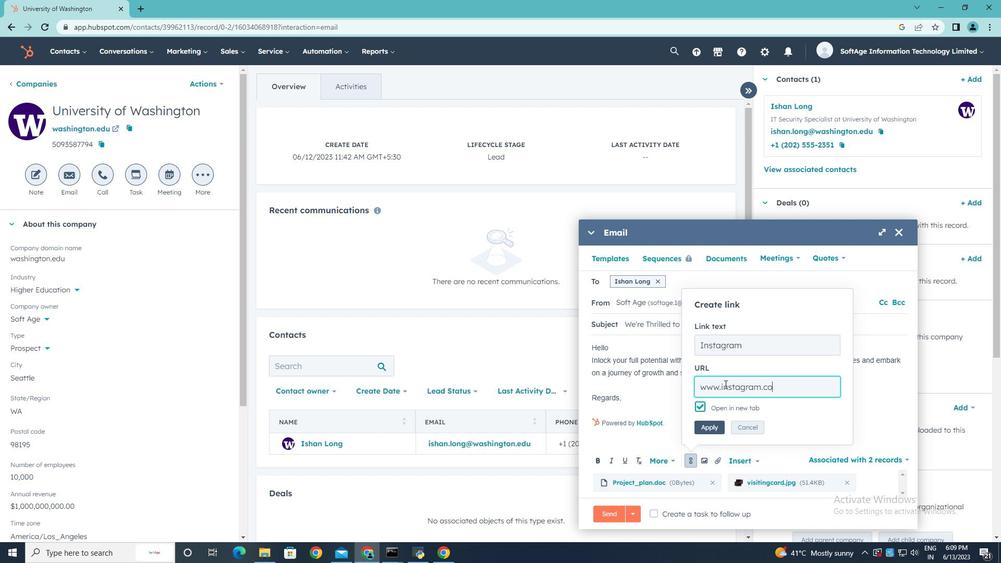 
Action: Mouse moved to (720, 430)
Screenshot: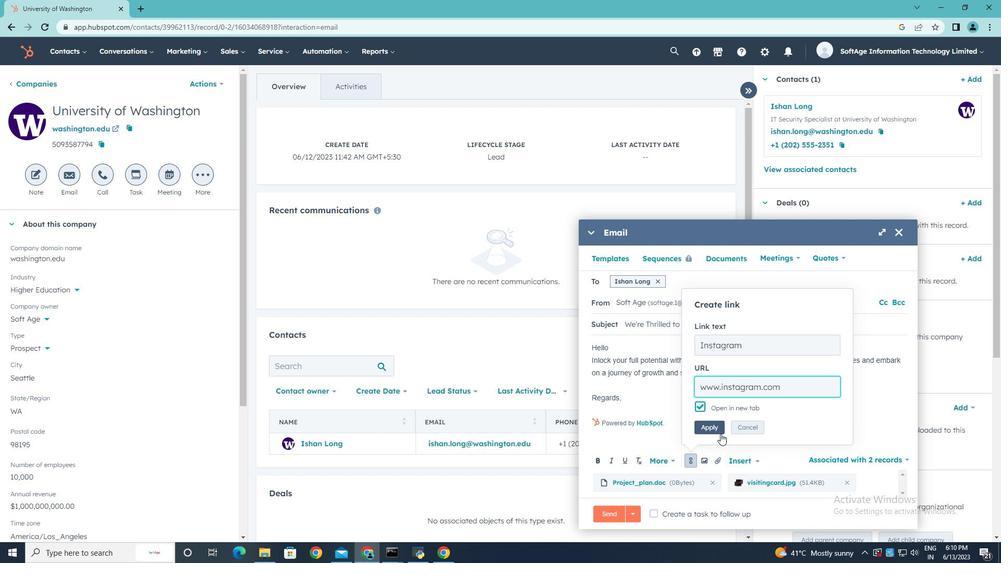 
Action: Mouse pressed left at (720, 430)
Screenshot: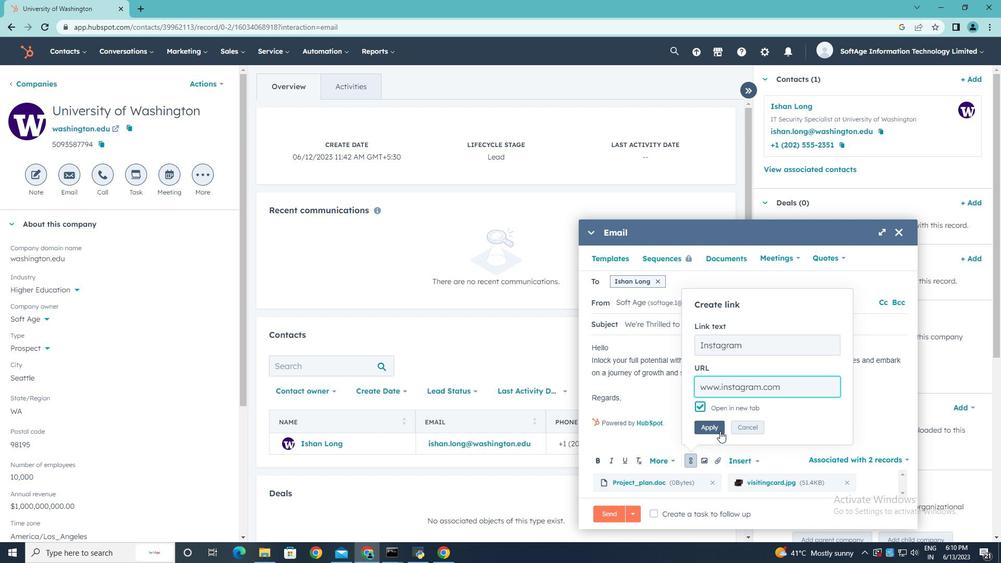 
Action: Mouse moved to (657, 513)
Screenshot: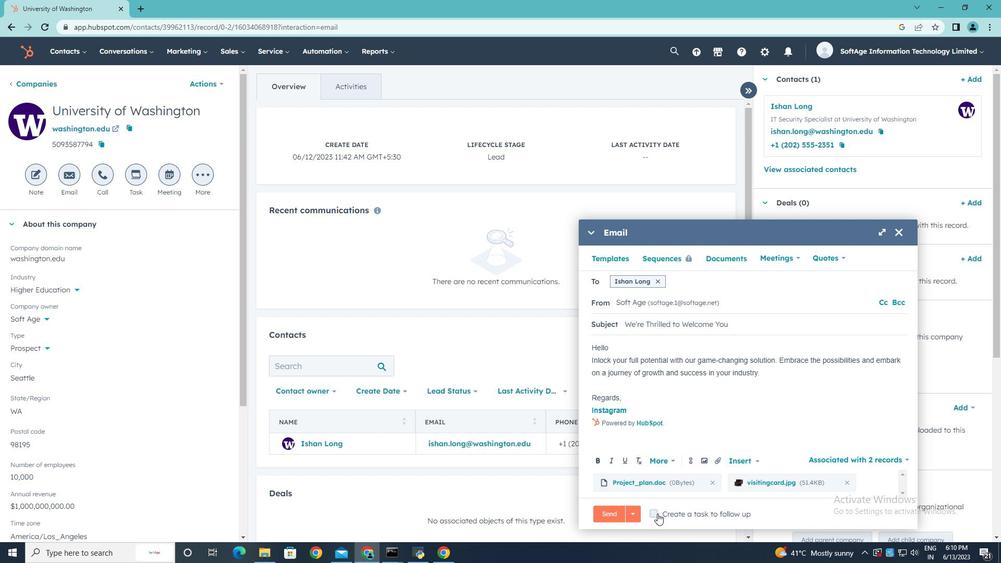 
Action: Mouse pressed left at (657, 513)
Screenshot: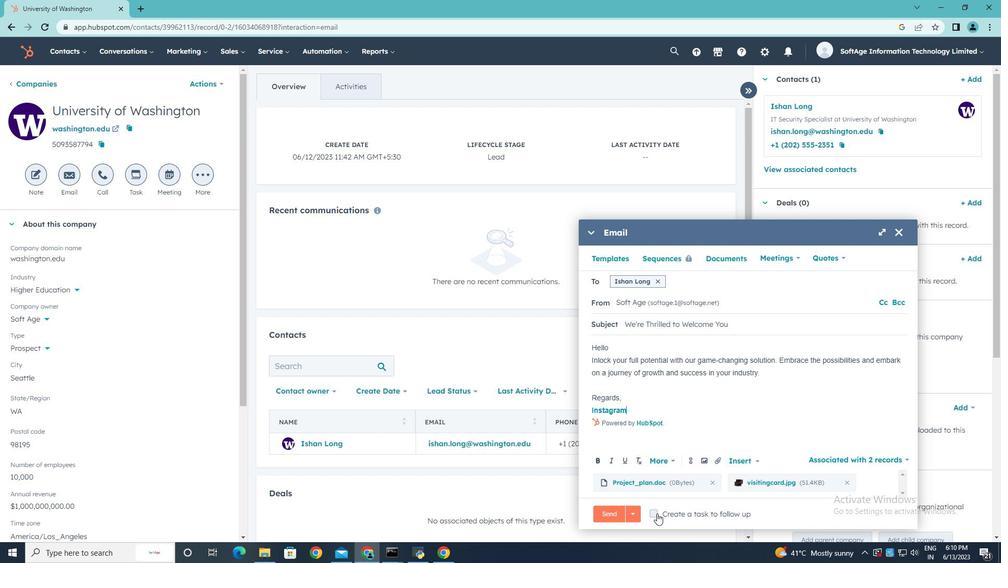 
Action: Mouse moved to (858, 513)
Screenshot: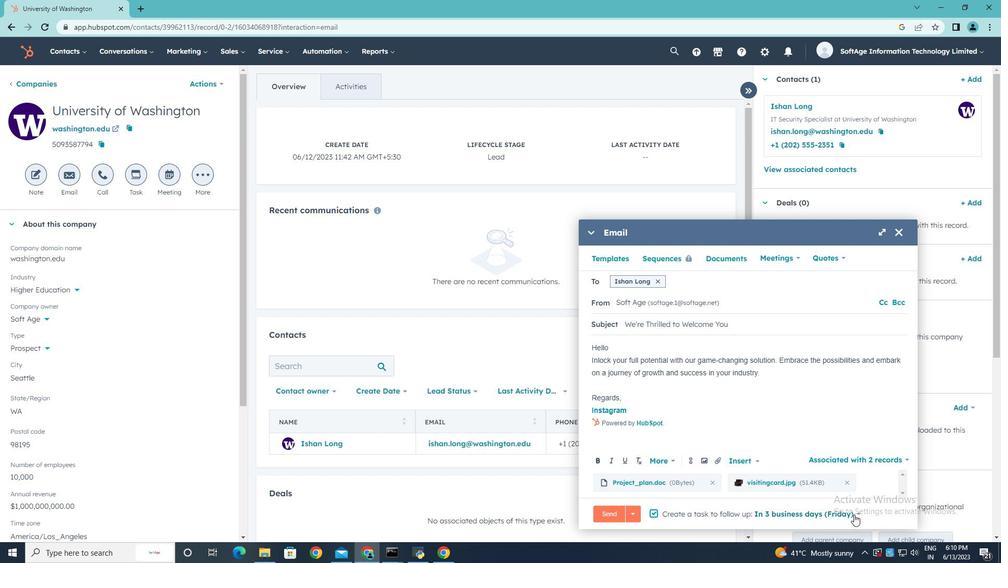 
Action: Mouse pressed left at (858, 513)
Screenshot: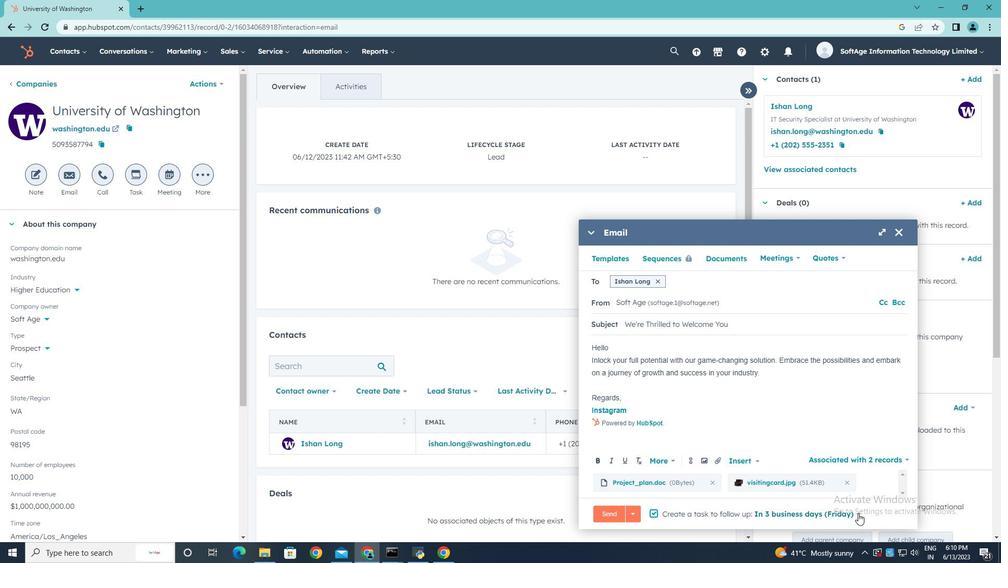
Action: Mouse moved to (816, 407)
Screenshot: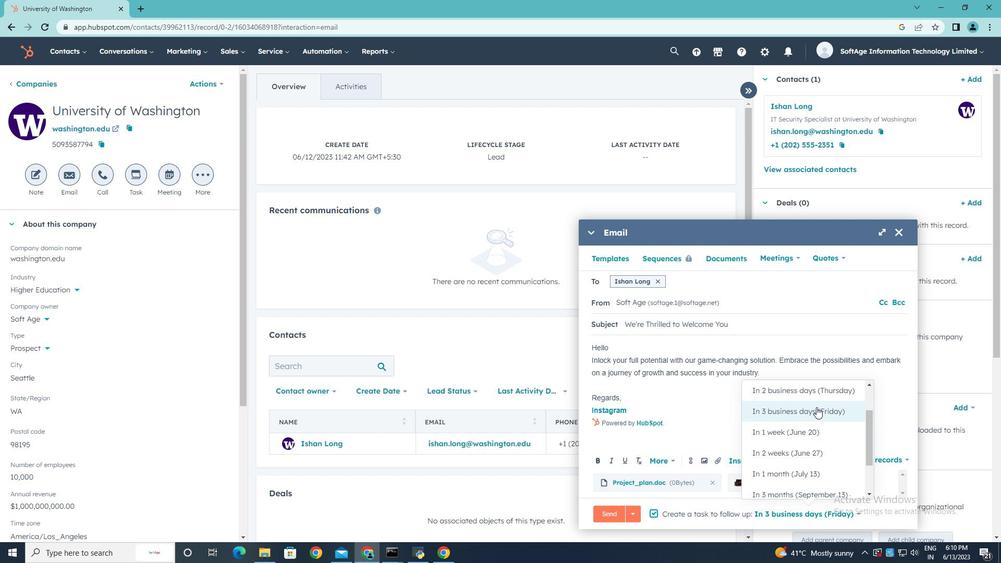 
Action: Mouse pressed left at (816, 407)
Screenshot: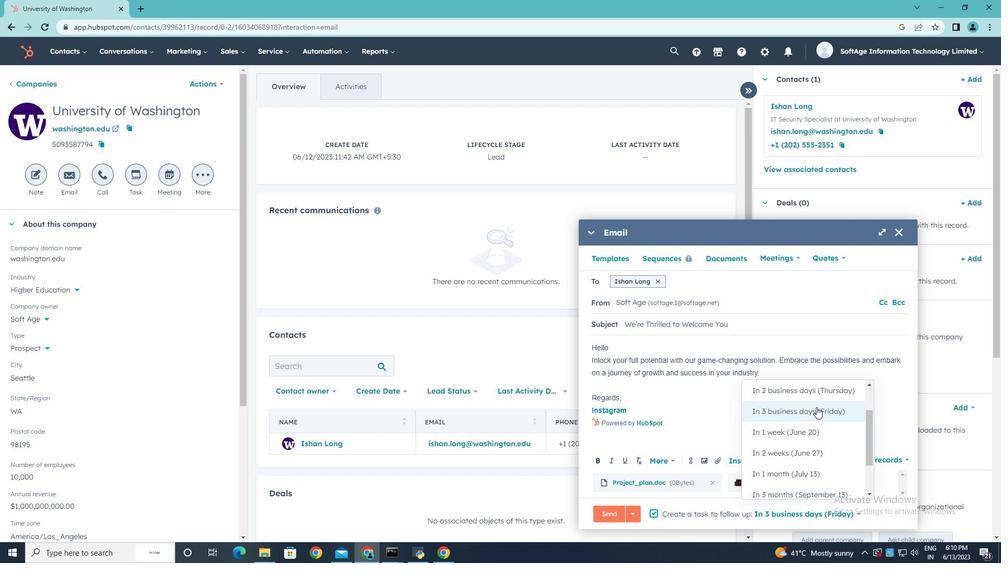 
Action: Mouse moved to (605, 515)
Screenshot: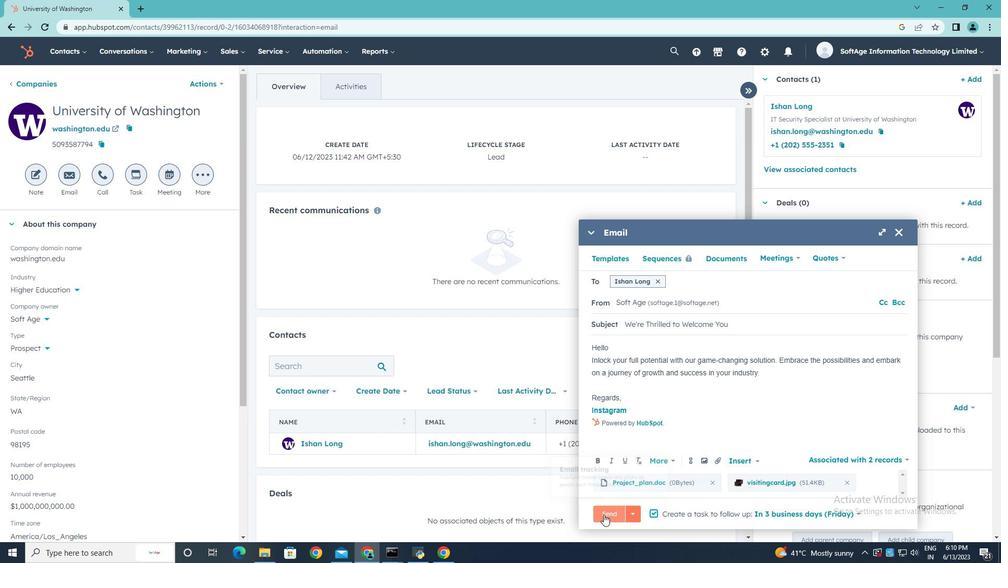 
Action: Mouse pressed left at (605, 515)
Screenshot: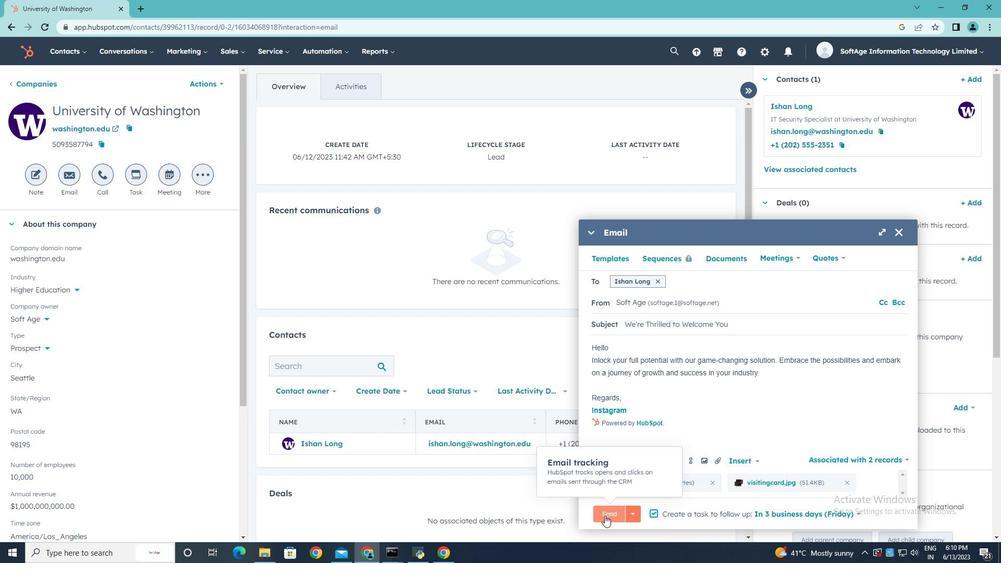 
